 Task: In the Company colgate.com, Create email and send with subject: 'We're Thrilled to Welcome You ', and with mail content 'Greetings,_x000D_
Introducing a visionary approach that will reshape the landscape of your industry. Join us and be part of the future of success!_x000D_
Kind Regards', attach the document: Project_plan.docx and insert image: visitingcard.jpg. Below Kind Regards, write Behance and insert the URL: www.behance.net. Mark checkbox to create task to follow up : In 3 business days .  Enter or choose an email address of recipient's from company's contact and send.. Logged in from softage.1@softage.net
Action: Mouse moved to (85, 59)
Screenshot: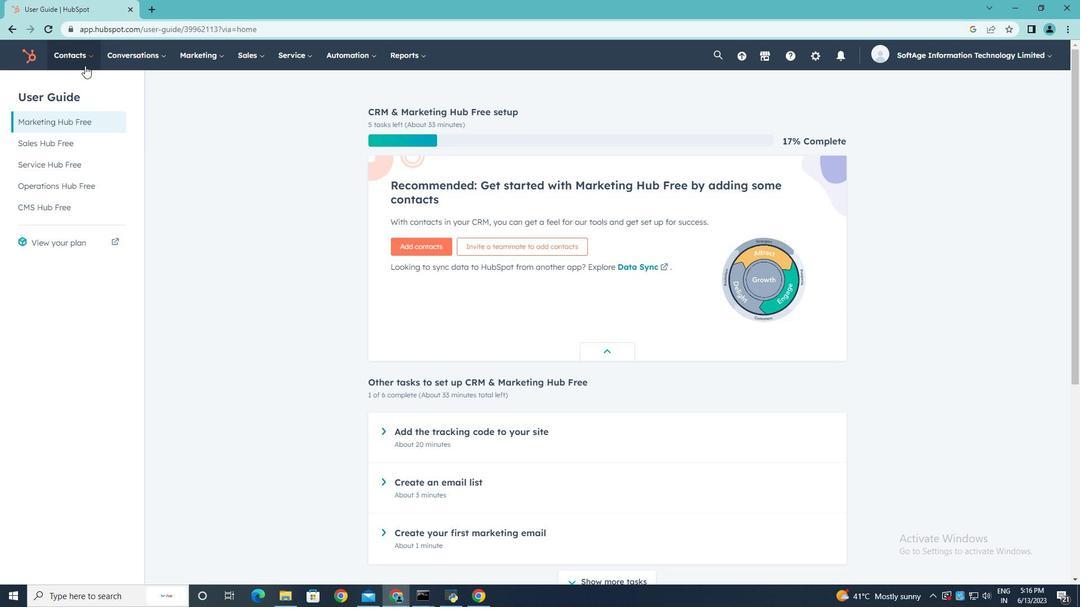 
Action: Mouse pressed left at (85, 59)
Screenshot: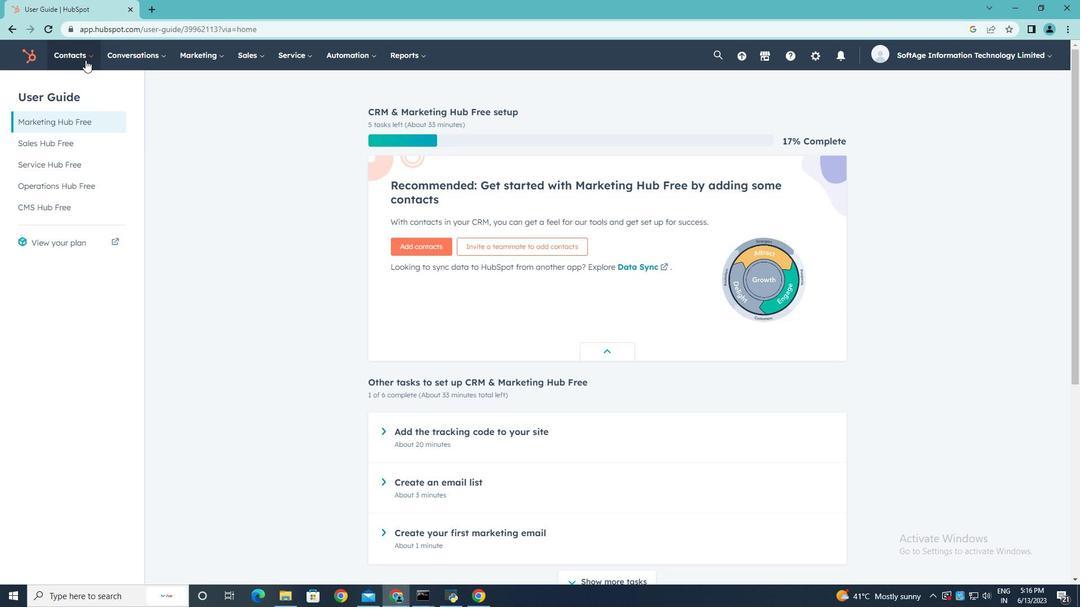 
Action: Mouse moved to (79, 113)
Screenshot: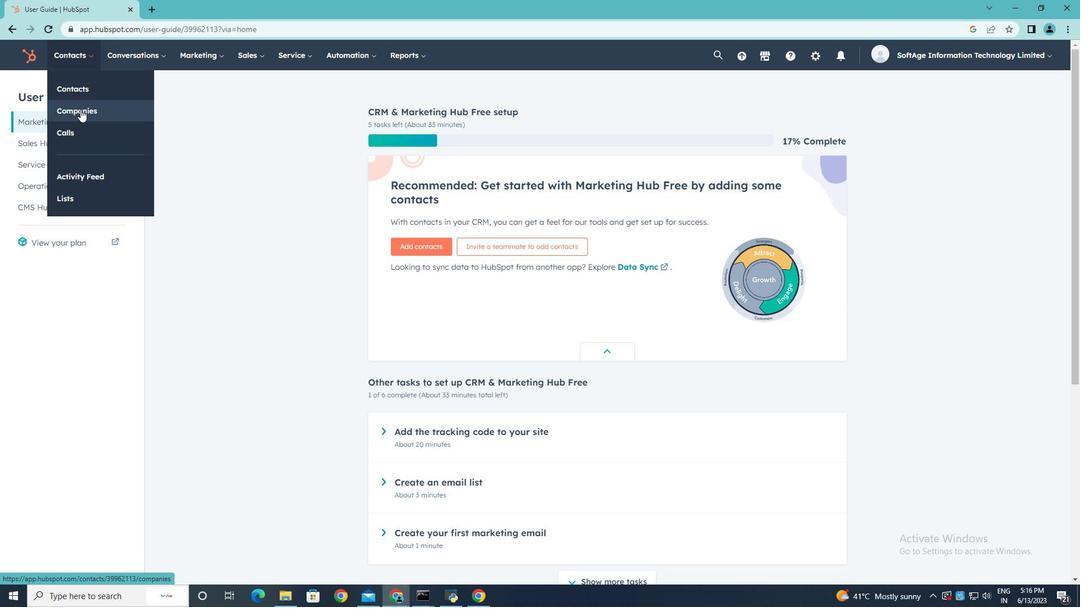 
Action: Mouse pressed left at (79, 113)
Screenshot: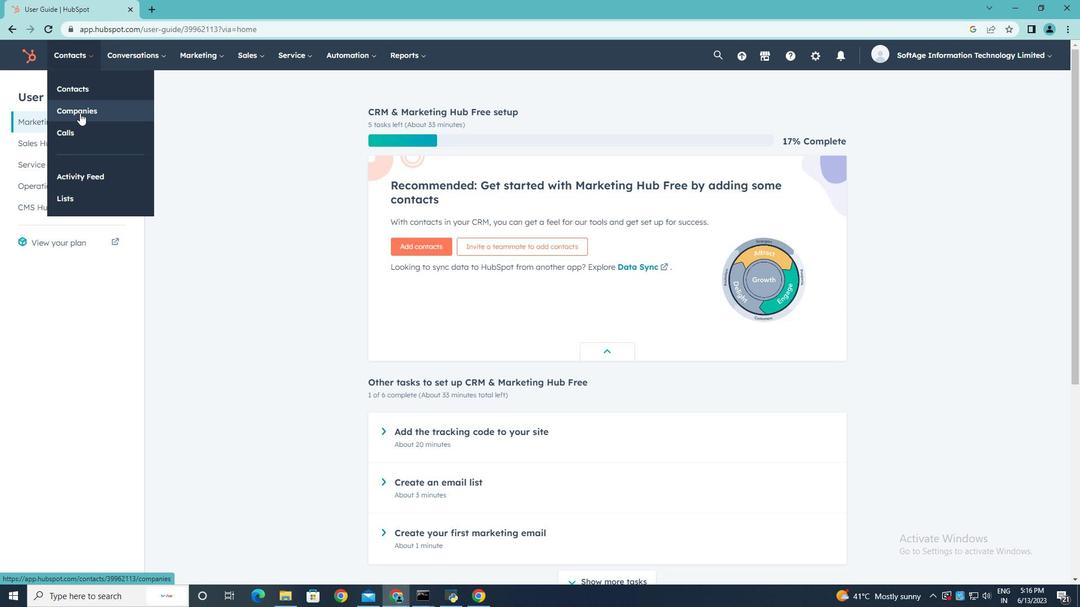 
Action: Mouse moved to (102, 182)
Screenshot: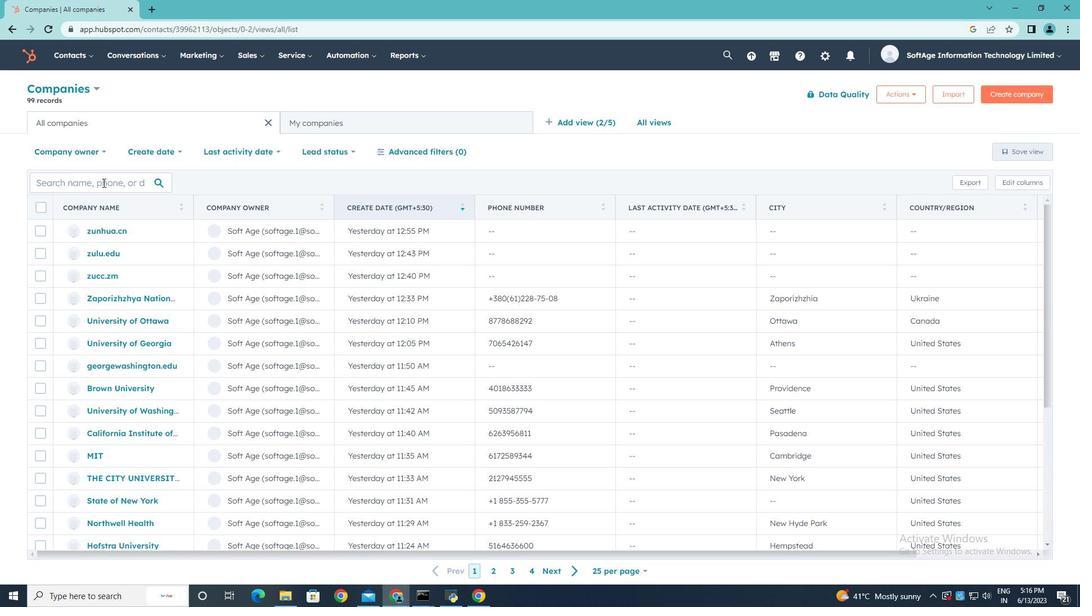 
Action: Mouse pressed left at (102, 182)
Screenshot: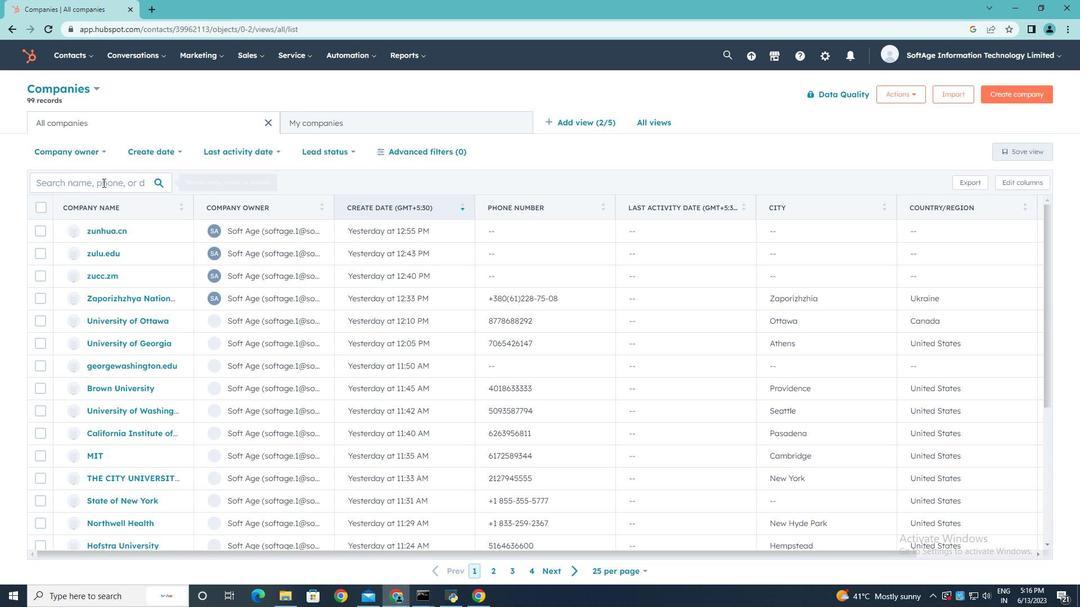 
Action: Key pressed colgate.com
Screenshot: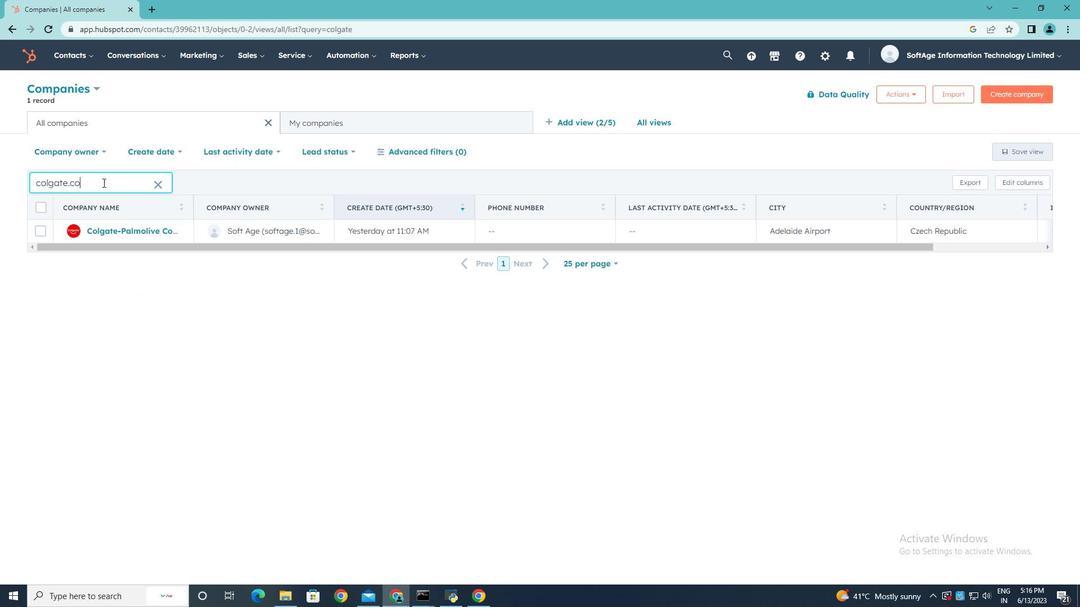 
Action: Mouse moved to (107, 230)
Screenshot: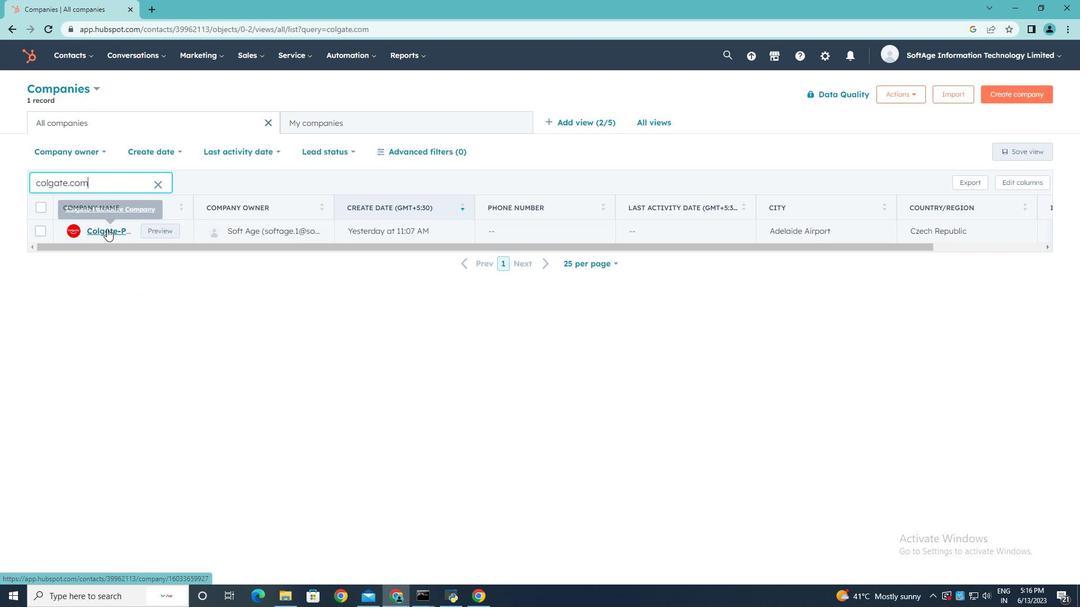 
Action: Mouse pressed left at (107, 230)
Screenshot: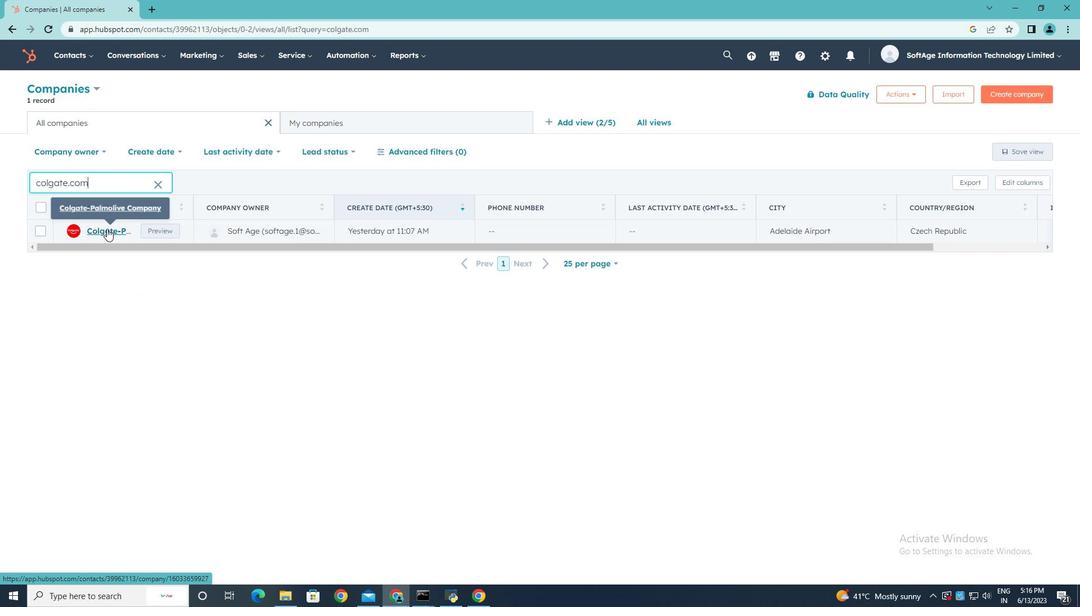 
Action: Mouse moved to (77, 187)
Screenshot: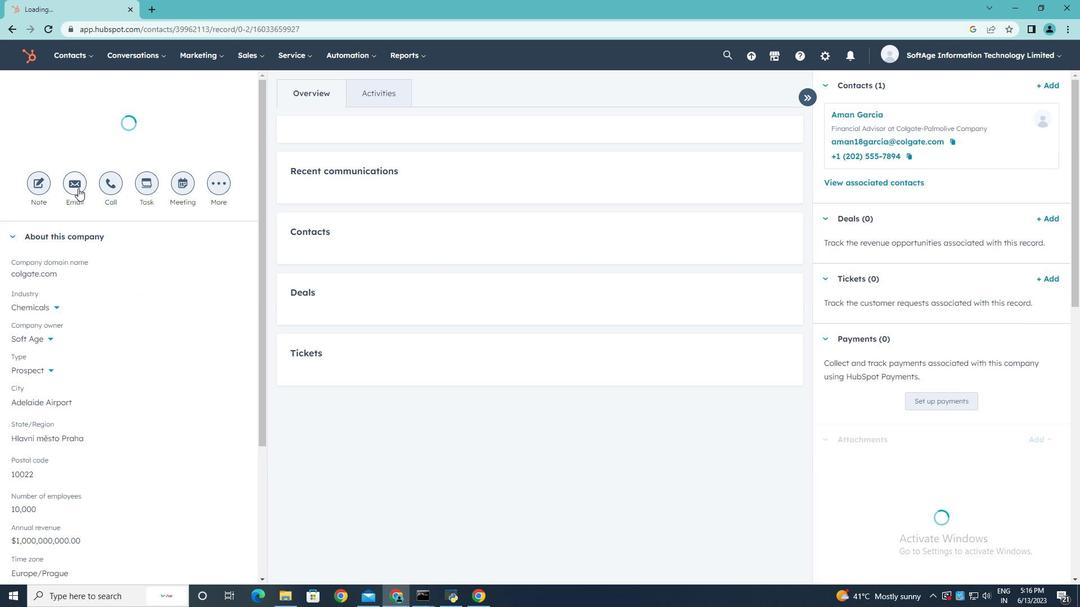 
Action: Mouse pressed left at (77, 187)
Screenshot: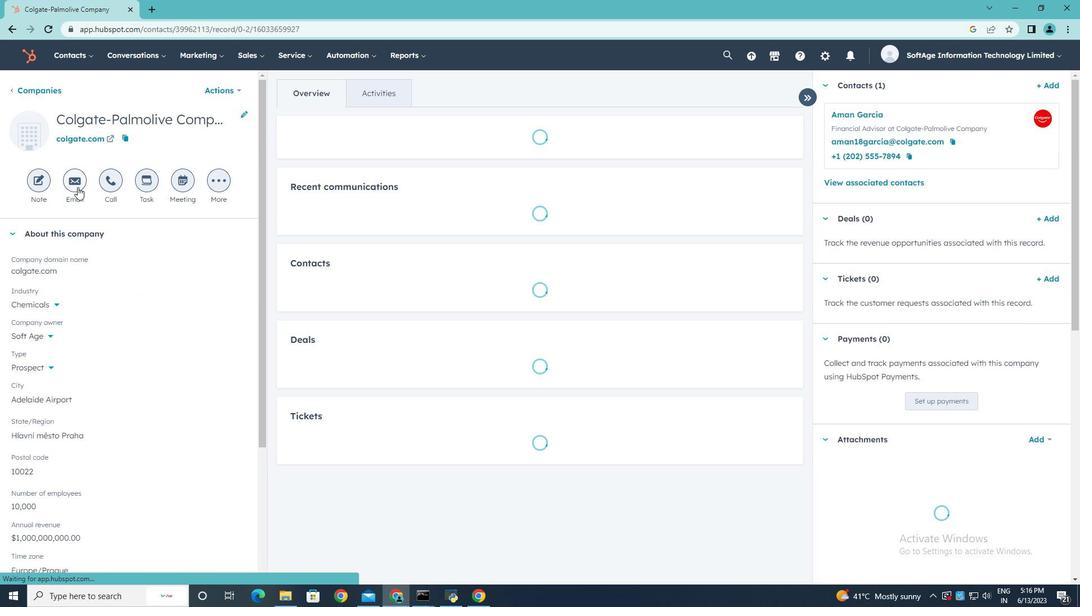 
Action: Key pressed <Key.shift>We're<Key.space>a<Key.backspace><Key.shift>Thrilled<Key.space>to<Key.space><Key.shift>Welcome<Key.space><Key.shift>You
Screenshot: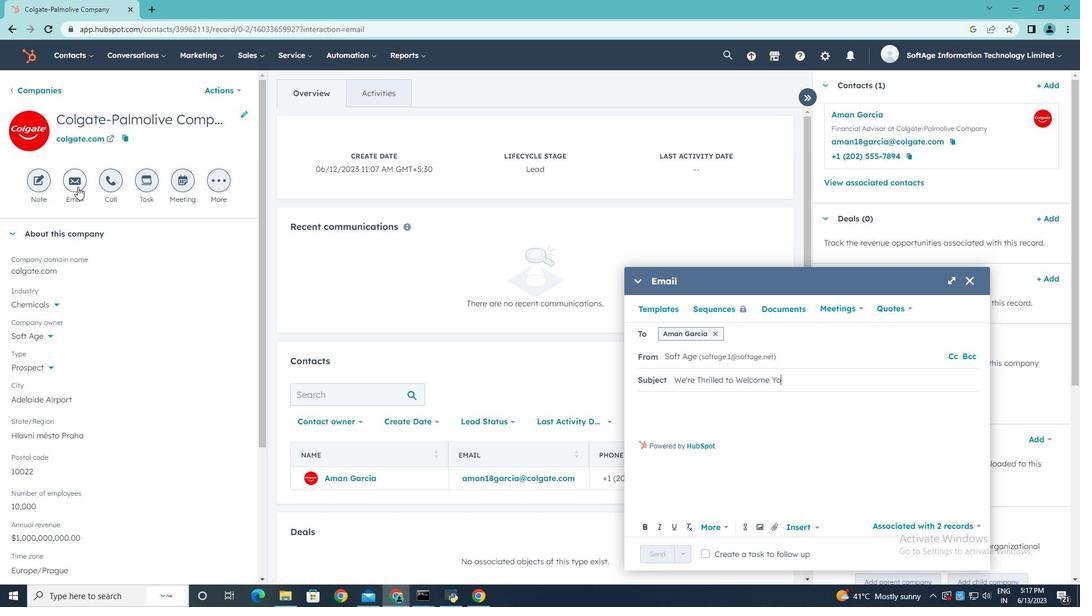 
Action: Mouse moved to (662, 400)
Screenshot: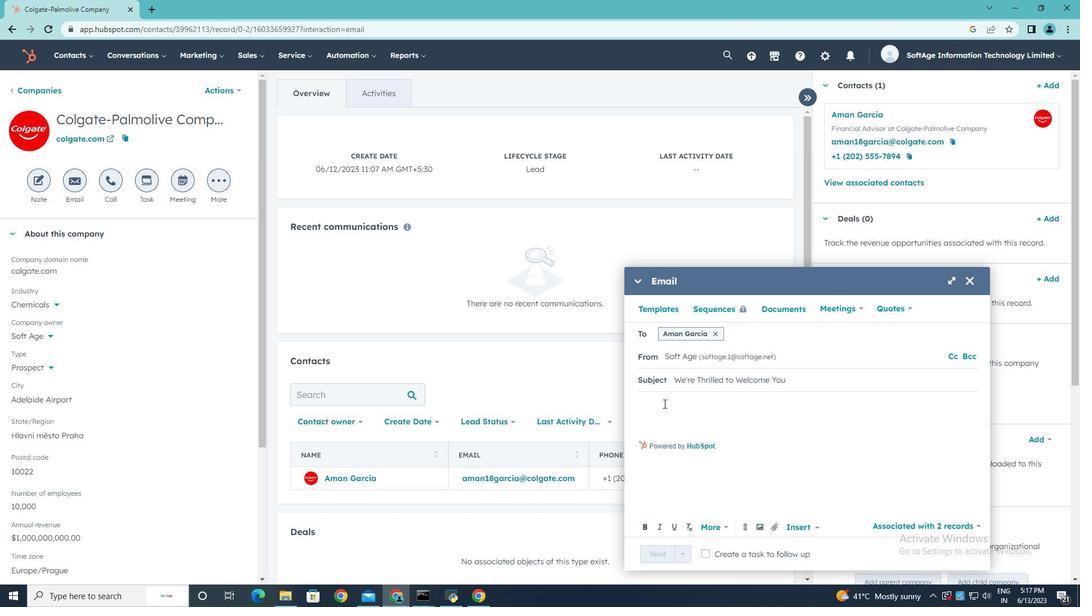 
Action: Mouse pressed left at (662, 400)
Screenshot: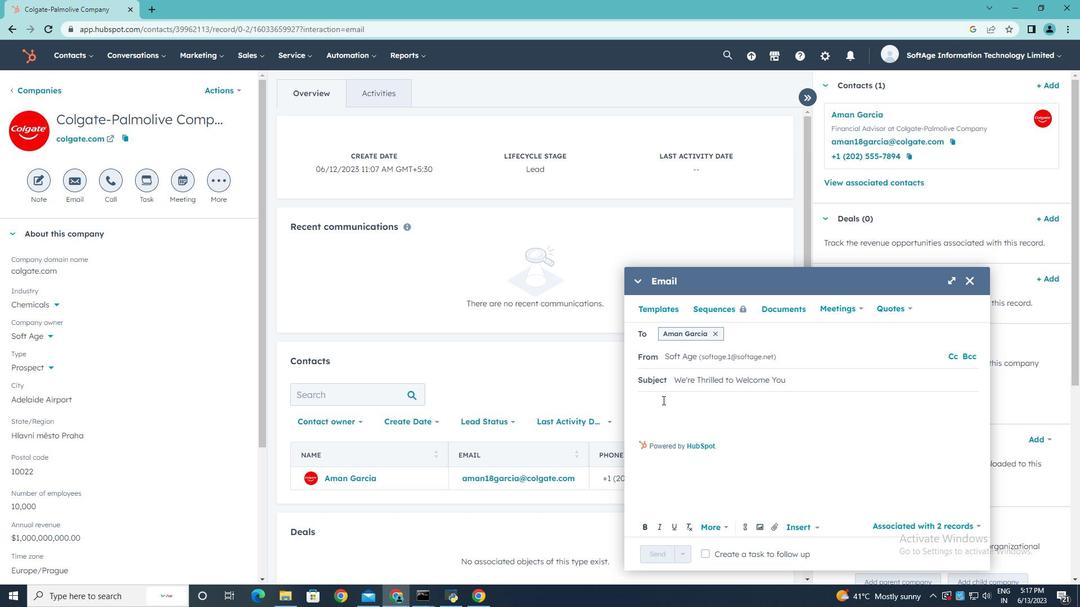 
Action: Key pressed <Key.shift>Greetings,
Screenshot: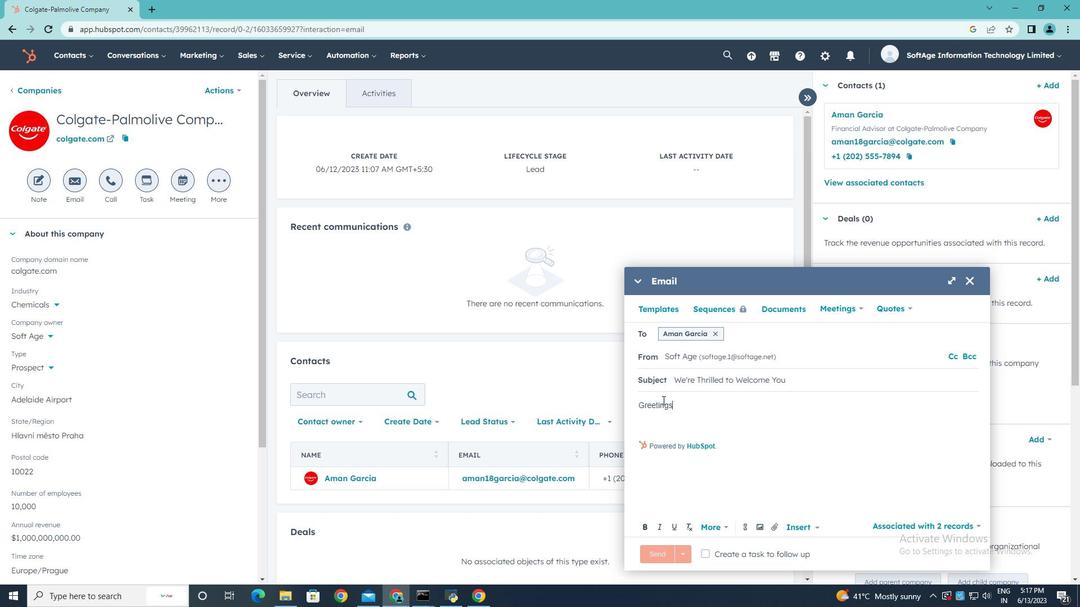 
Action: Mouse moved to (640, 417)
Screenshot: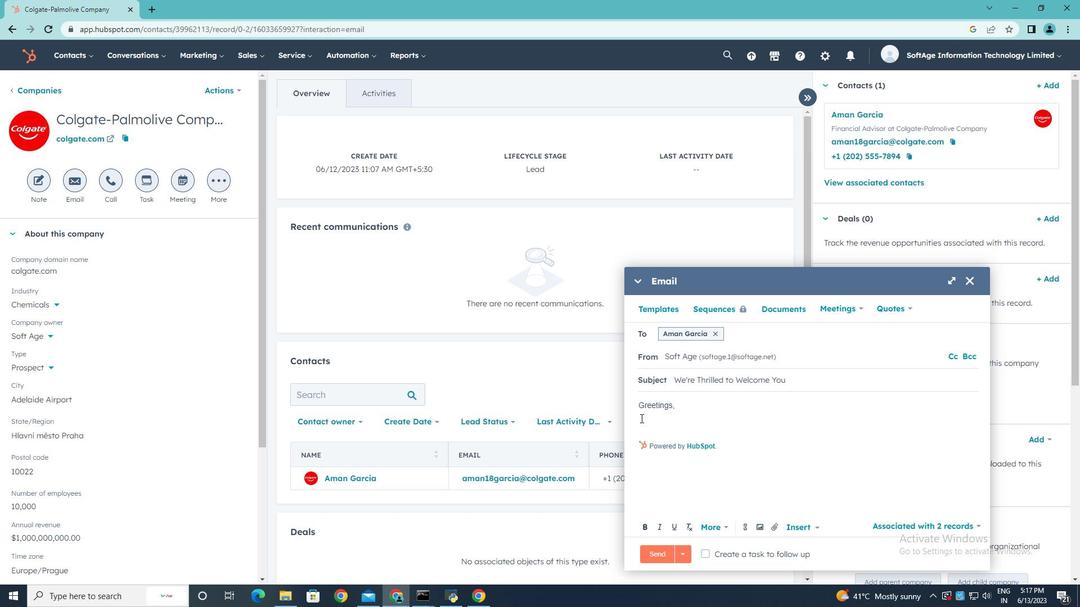 
Action: Mouse pressed left at (640, 417)
Screenshot: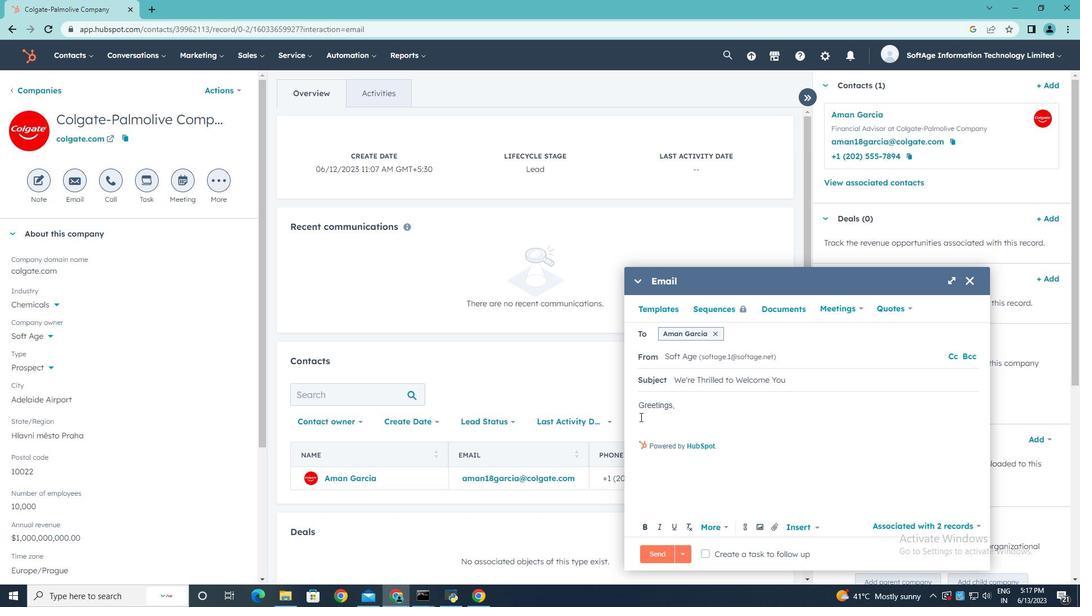 
Action: Mouse moved to (639, 356)
Screenshot: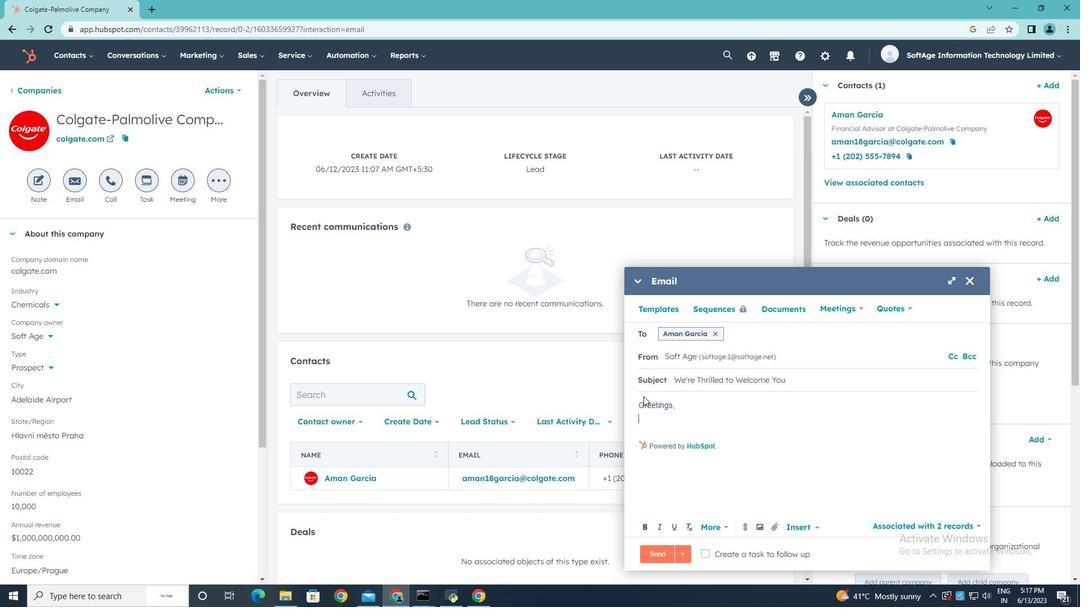 
Action: Key pressed <Key.shift>Introducing<Key.space>a<Key.space><Key.shift>visionary<Key.space>appo<Key.backspace>roach<Key.space>that<Key.space>will<Key.space>reshape<Key.space>the<Key.space>landscape<Key.space>of<Key.space>your<Key.space>industry.<Key.space><Key.shift>Join<Key.space>us<Key.space>and<Key.space>ams<Key.backspace><Key.backspace><Key.backspace>be<Key.space>part<Key.space>of<Key.space>thge<Key.backspace><Key.backspace>e<Key.space>future<Key.space>of<Key.space>success<Key.shift>!
Screenshot: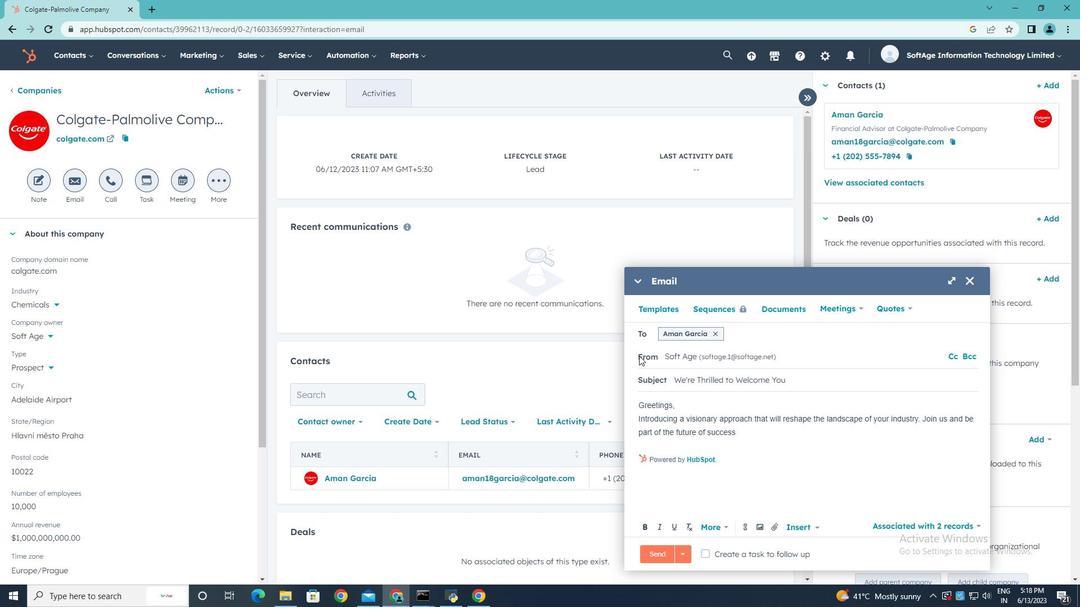 
Action: Mouse moved to (656, 443)
Screenshot: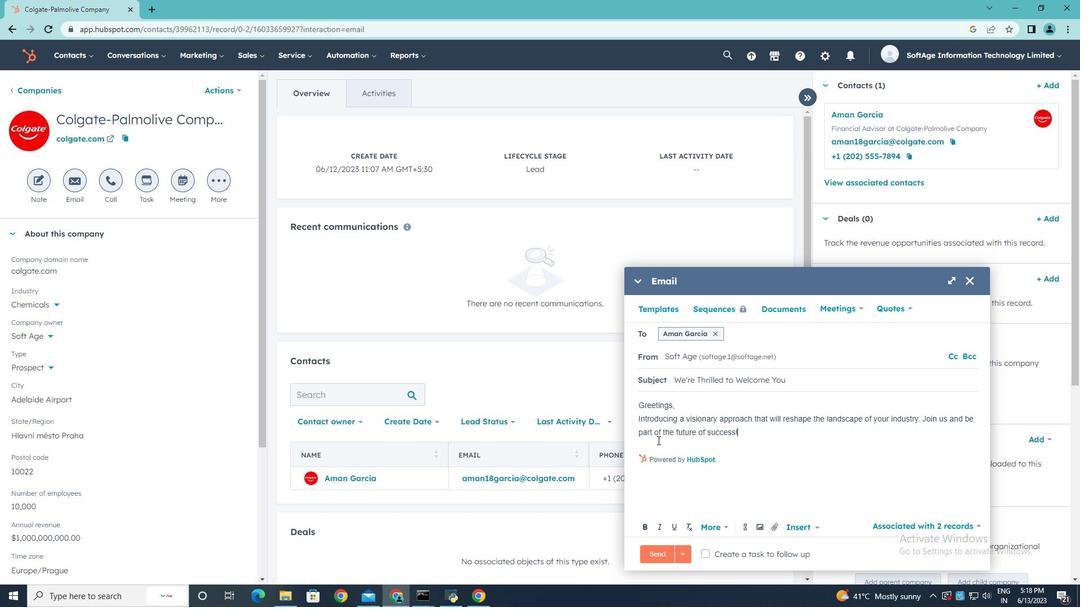 
Action: Mouse pressed left at (656, 443)
Screenshot: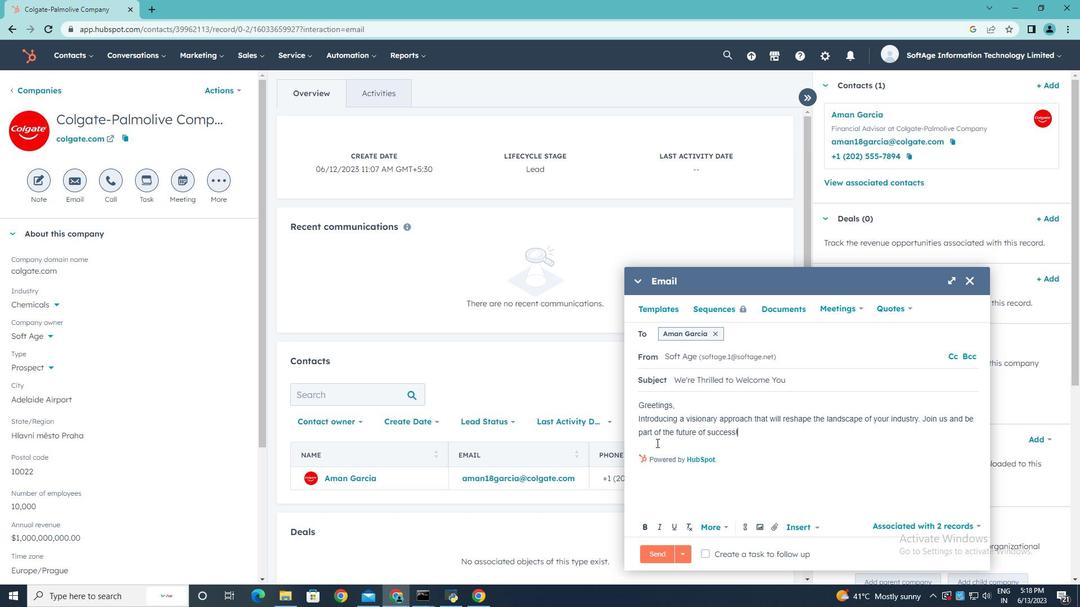 
Action: Key pressed <Key.enter><Key.shift>Kind<Key.space><Key.shift>Regards,
Screenshot: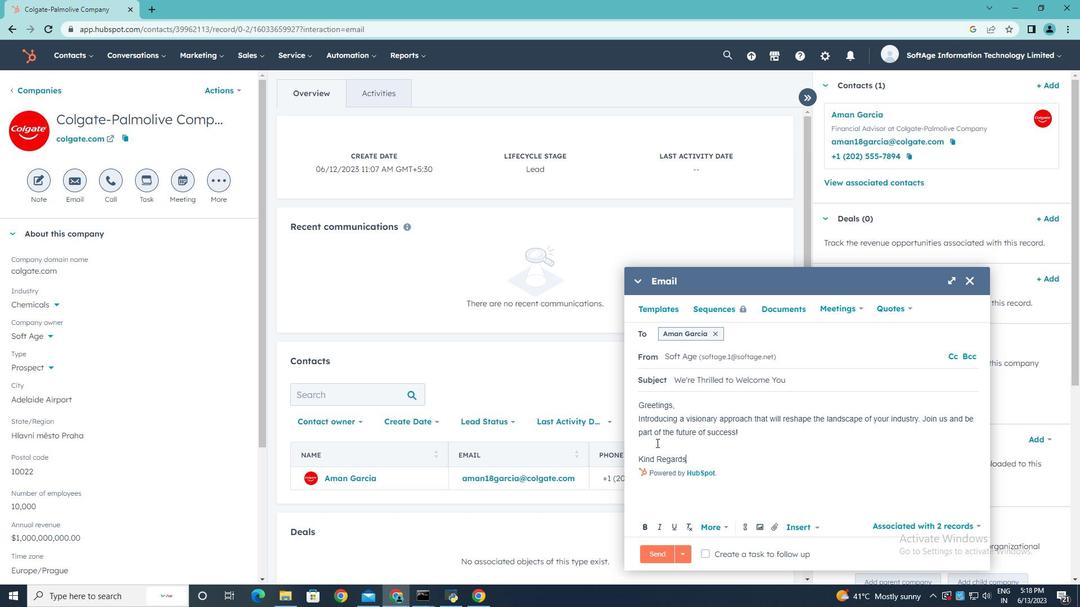 
Action: Mouse moved to (775, 526)
Screenshot: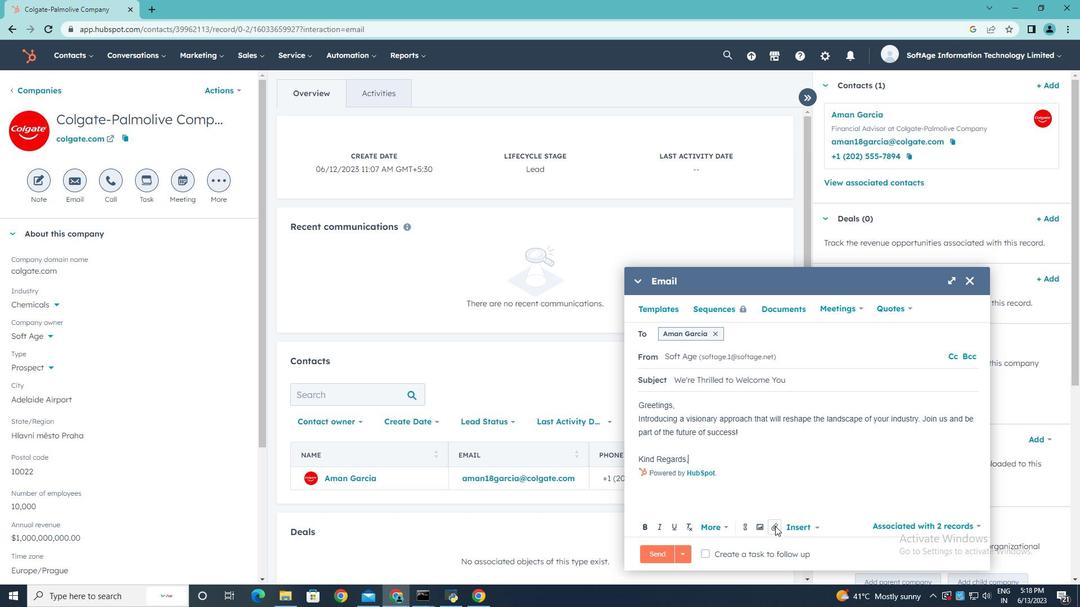 
Action: Mouse pressed left at (775, 526)
Screenshot: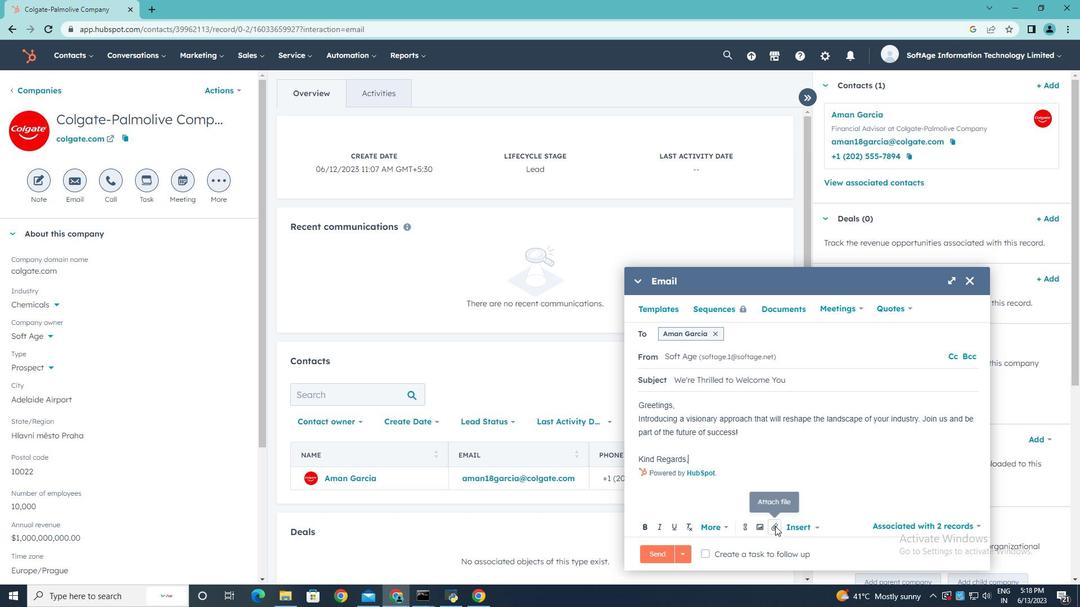 
Action: Mouse moved to (798, 496)
Screenshot: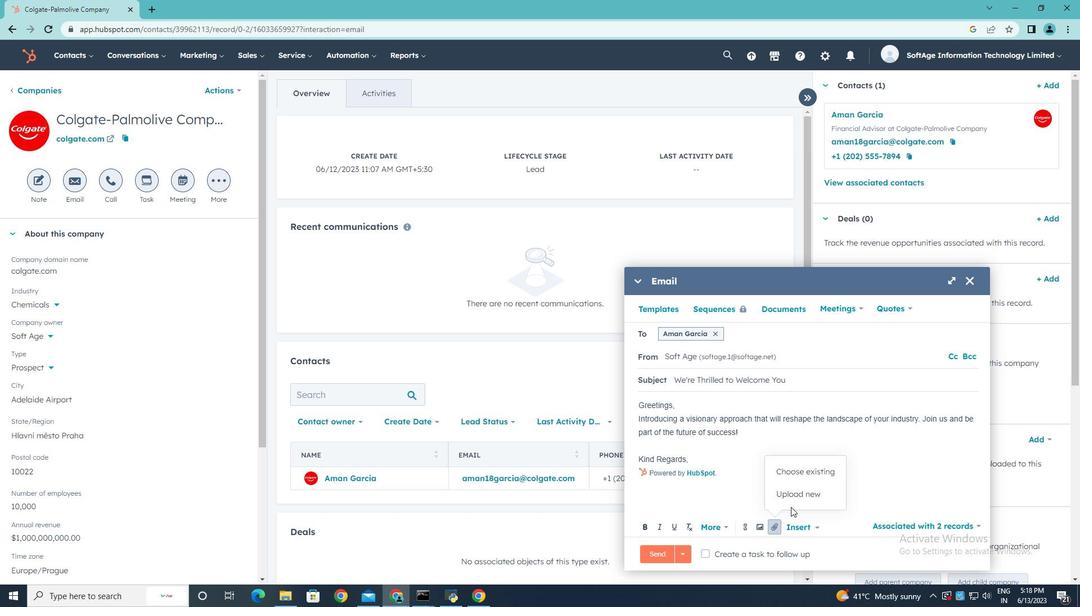 
Action: Mouse pressed left at (798, 496)
Screenshot: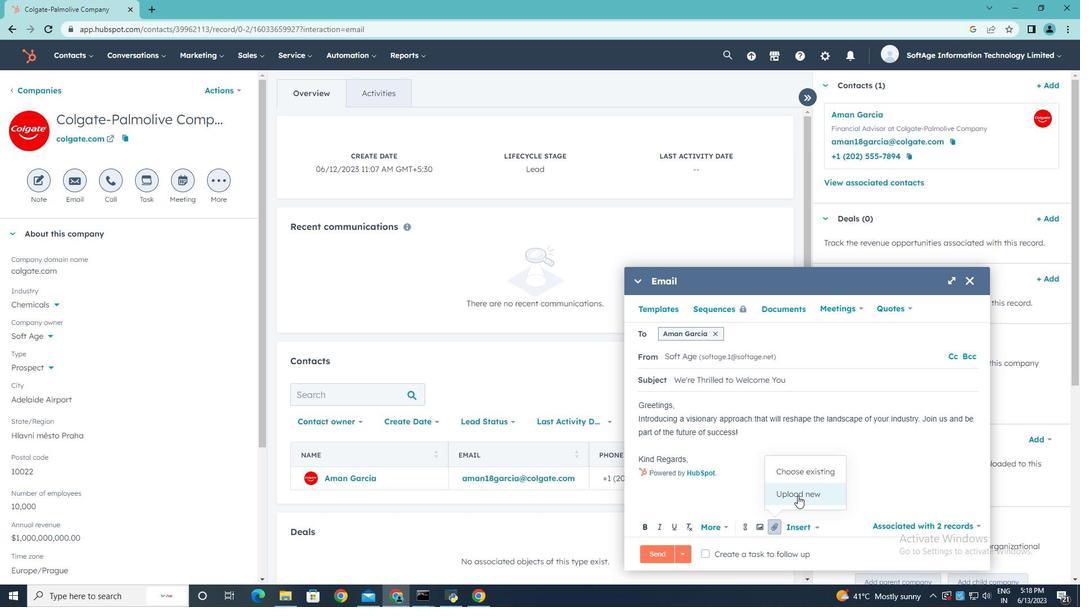
Action: Mouse moved to (192, 102)
Screenshot: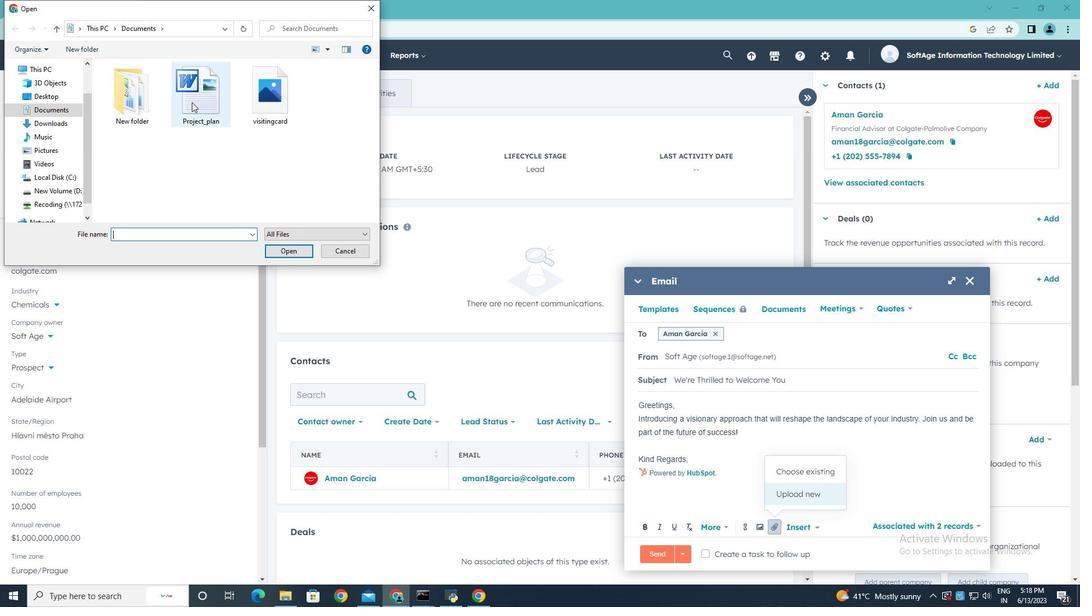 
Action: Mouse pressed left at (192, 102)
Screenshot: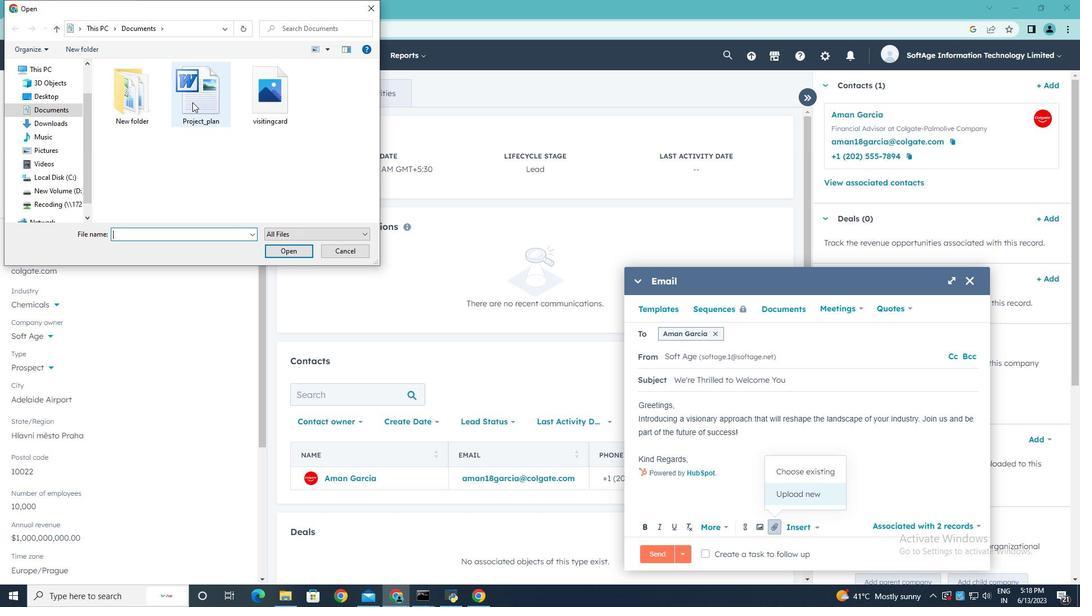 
Action: Mouse moved to (287, 252)
Screenshot: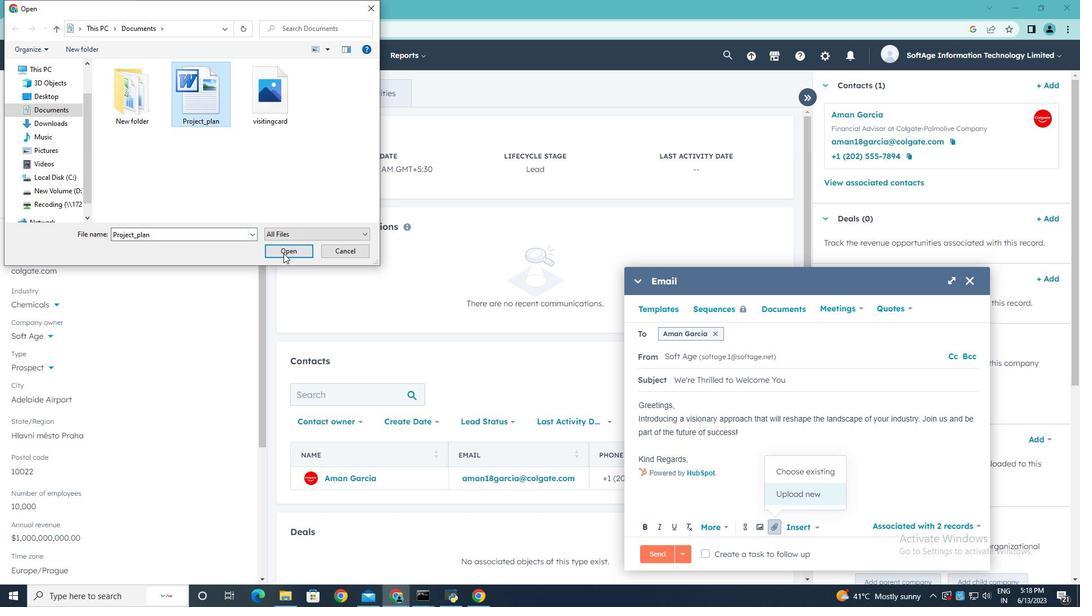 
Action: Mouse pressed left at (287, 252)
Screenshot: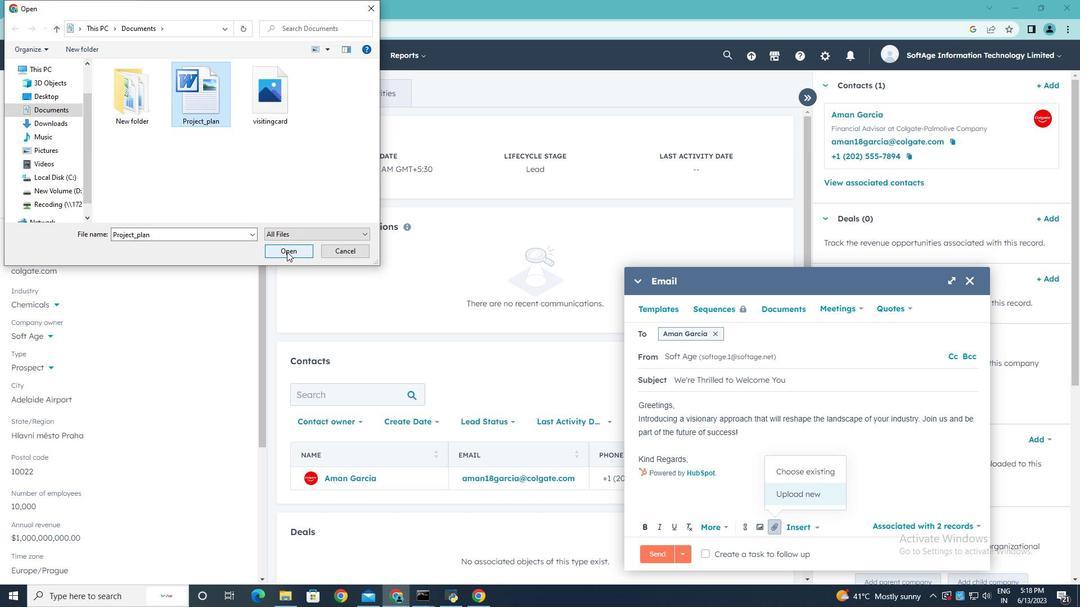 
Action: Mouse moved to (773, 495)
Screenshot: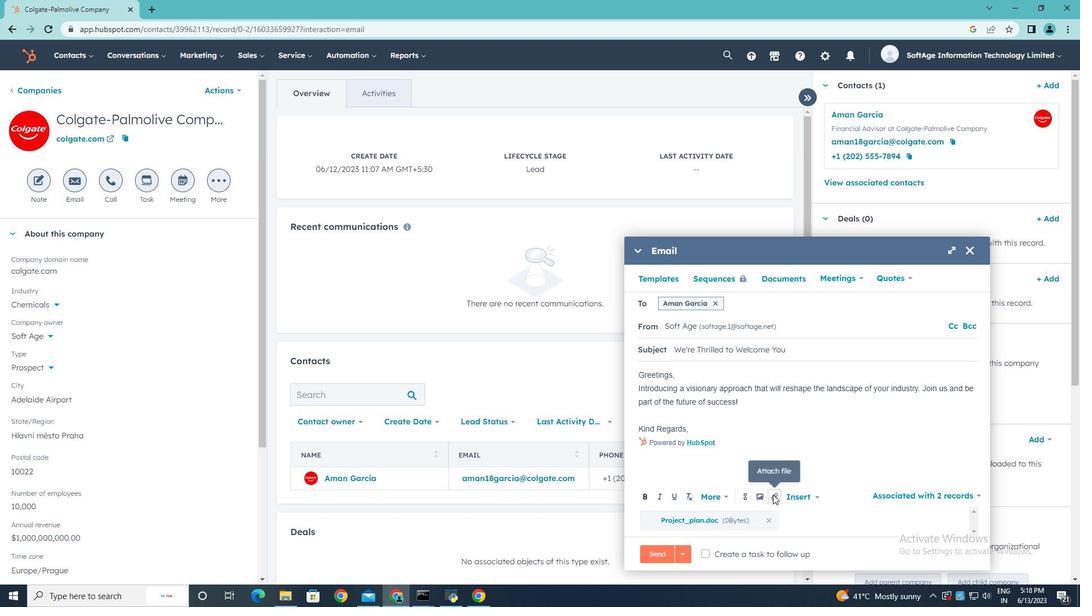 
Action: Mouse pressed left at (773, 495)
Screenshot: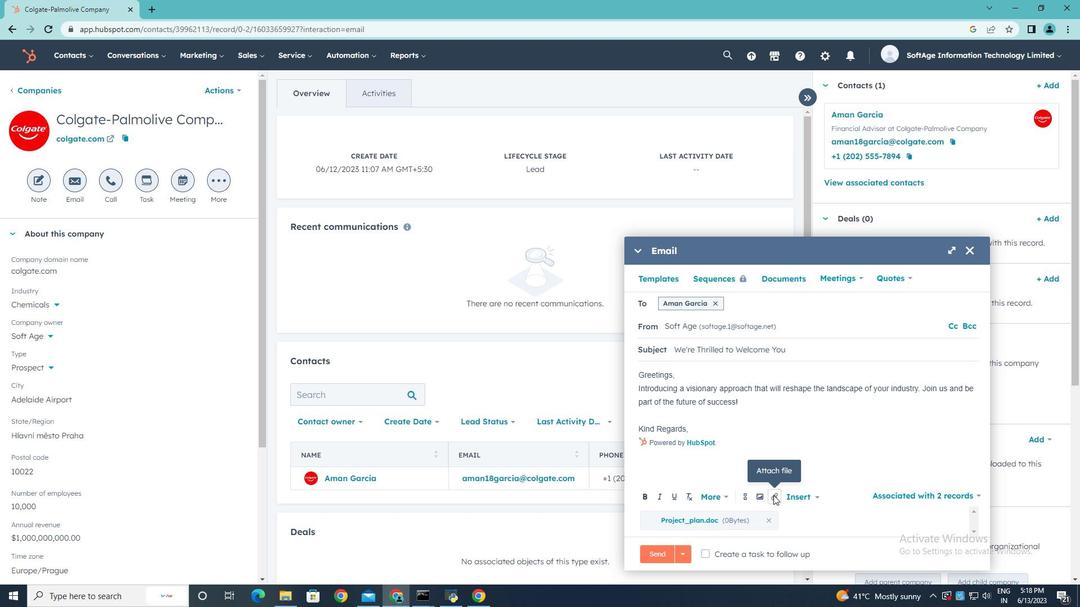 
Action: Mouse moved to (800, 461)
Screenshot: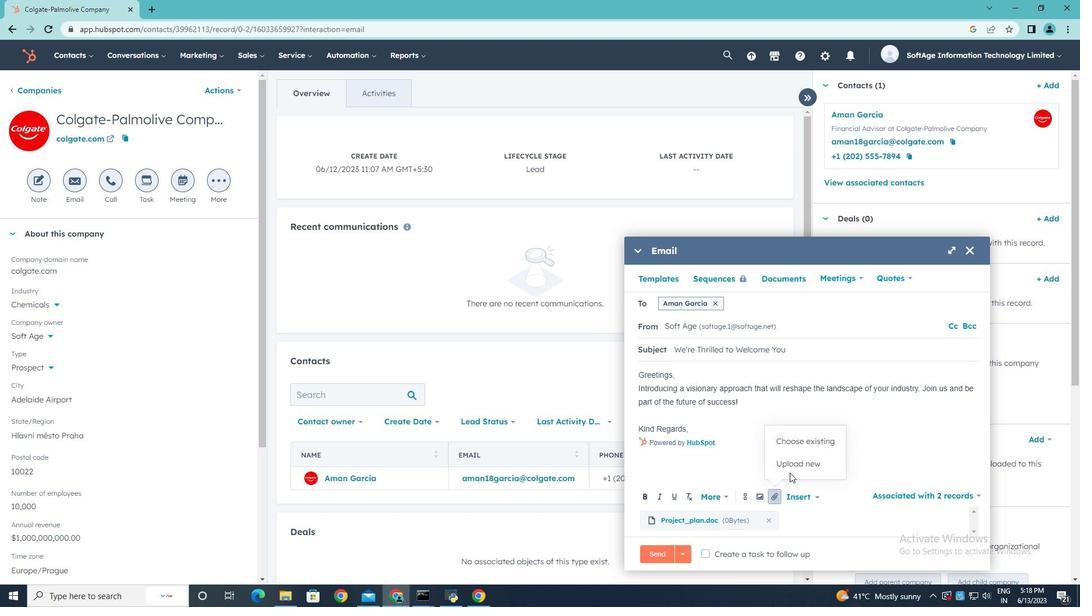 
Action: Mouse pressed left at (800, 461)
Screenshot: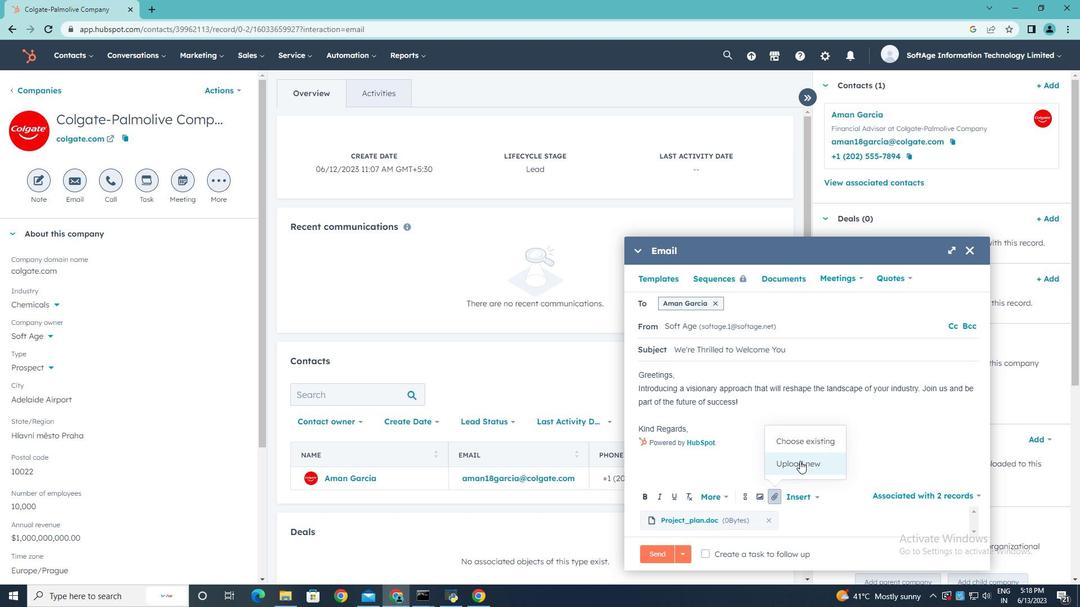 
Action: Mouse moved to (275, 111)
Screenshot: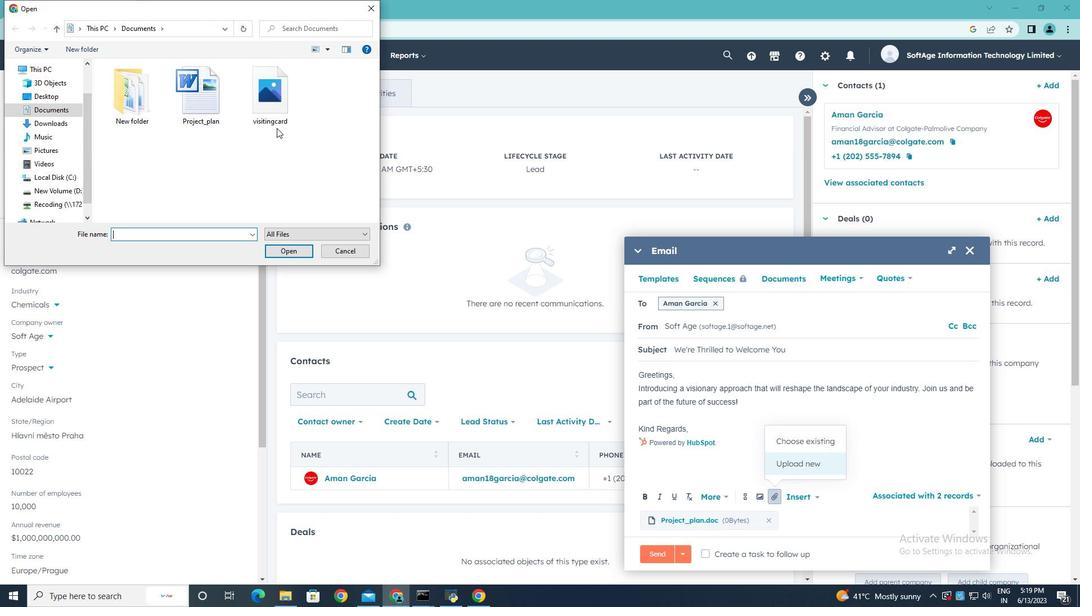 
Action: Mouse pressed left at (275, 111)
Screenshot: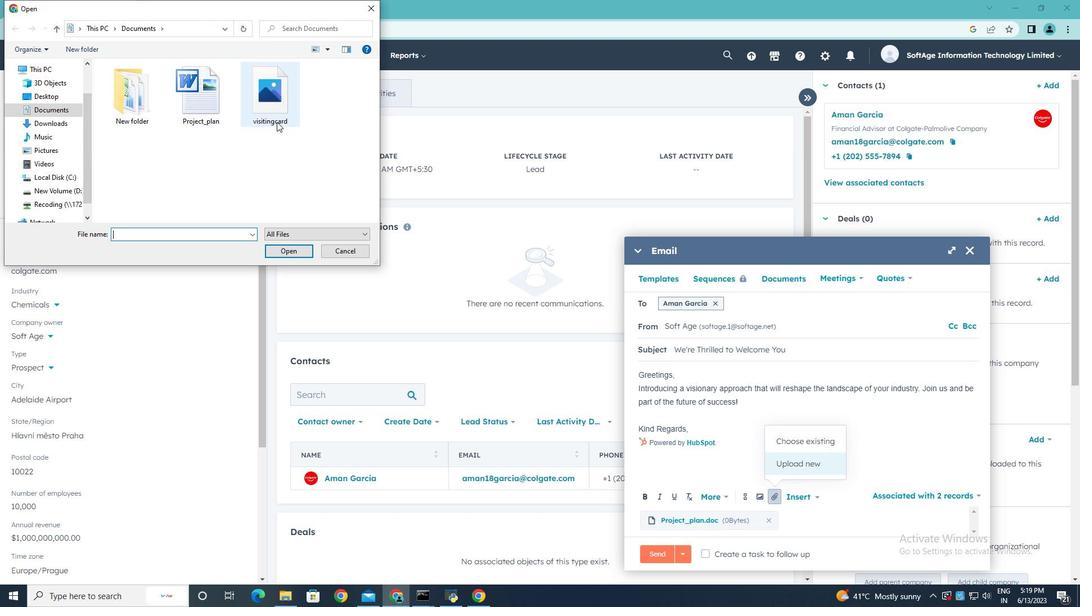 
Action: Mouse moved to (290, 251)
Screenshot: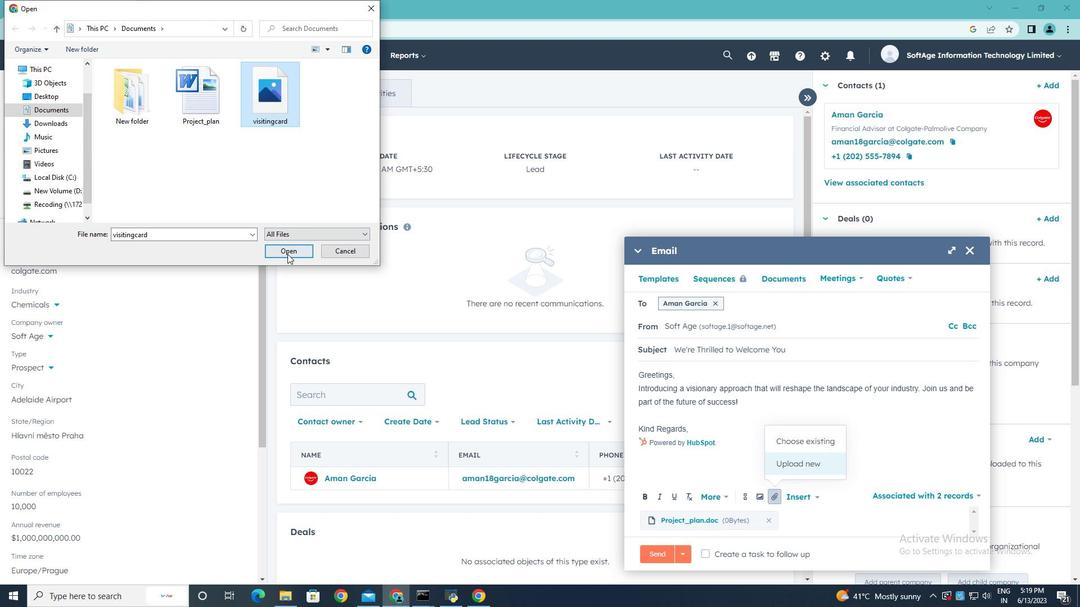 
Action: Mouse pressed left at (290, 251)
Screenshot: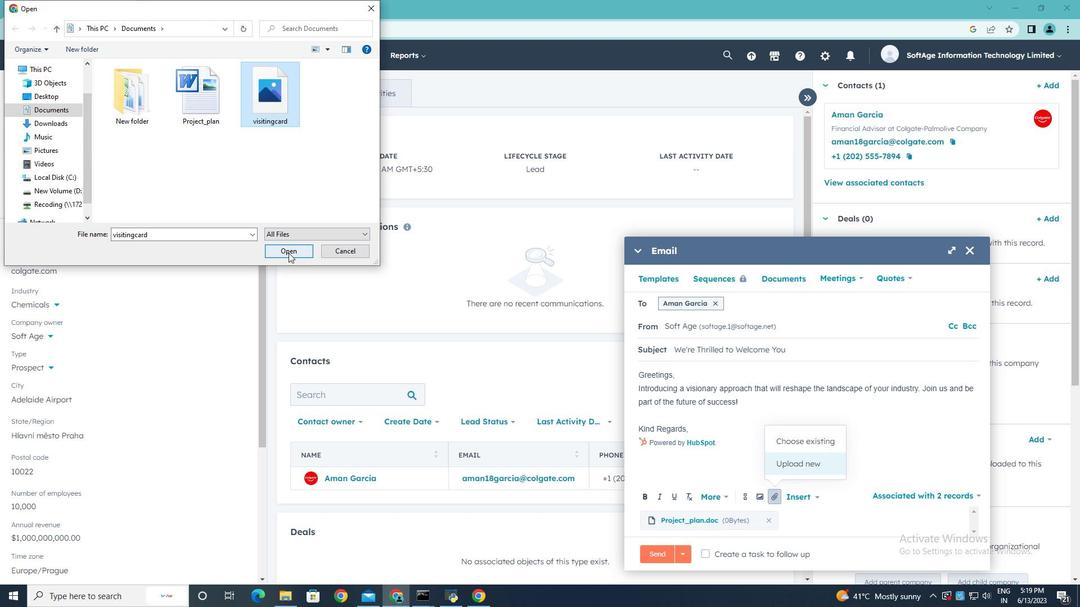 
Action: Mouse moved to (692, 424)
Screenshot: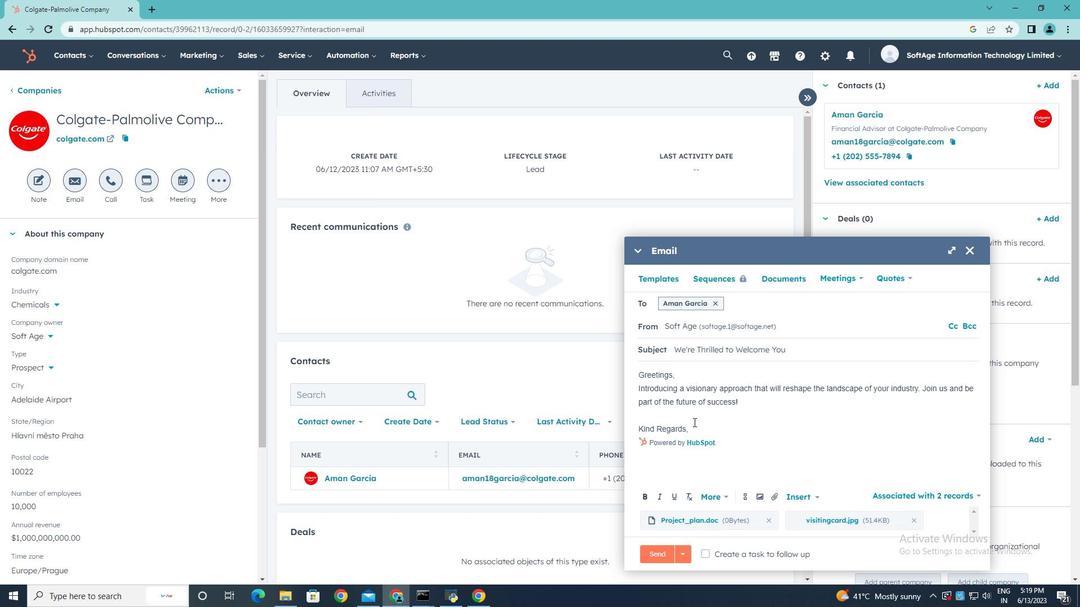 
Action: Mouse pressed left at (692, 424)
Screenshot: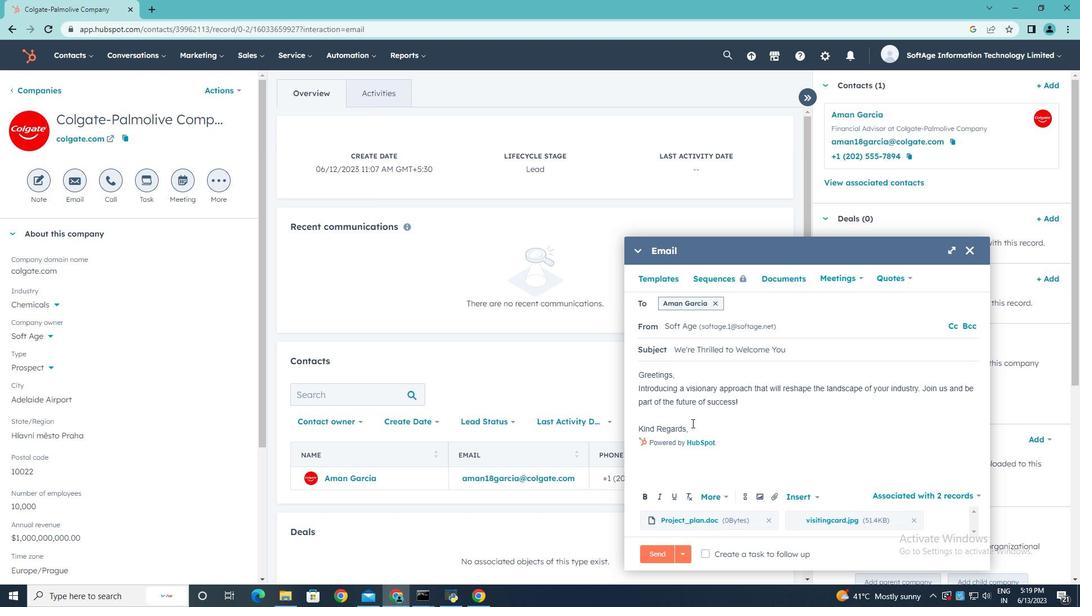 
Action: Mouse moved to (693, 424)
Screenshot: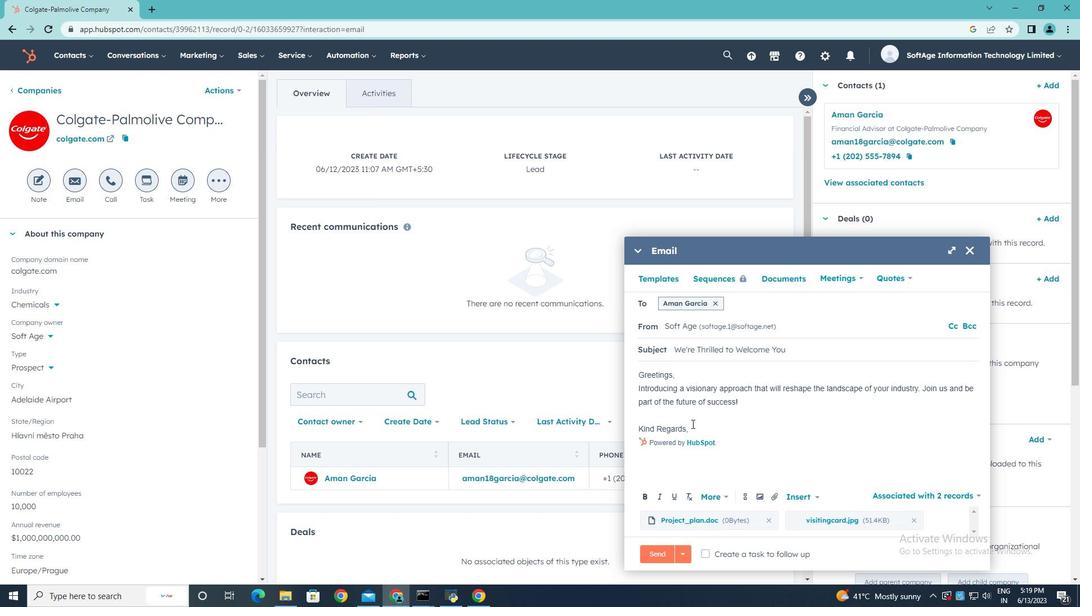 
Action: Key pressed <Key.enter>
Screenshot: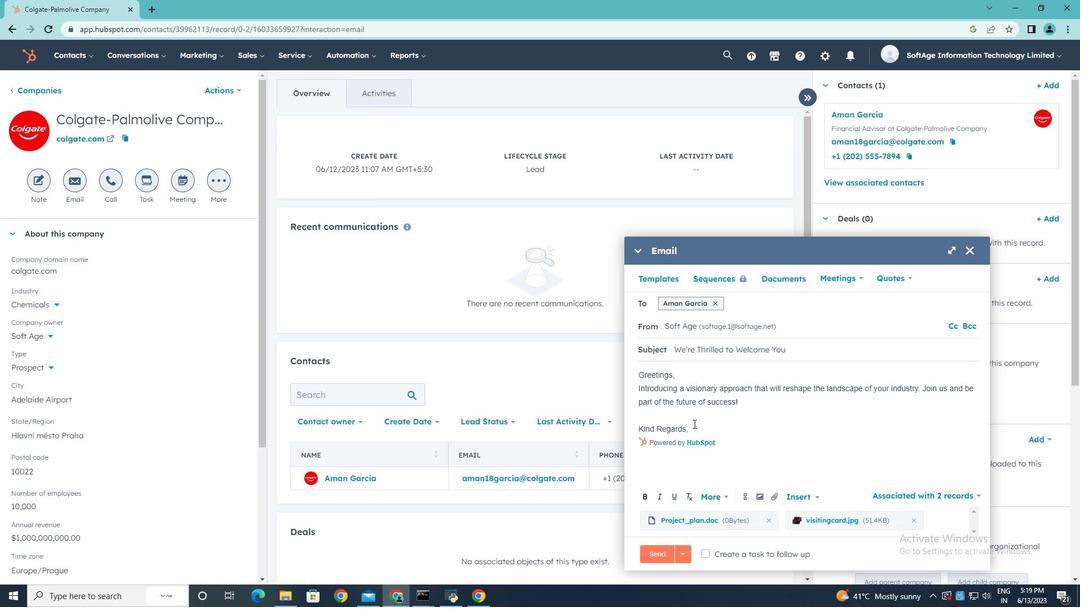 
Action: Mouse moved to (746, 496)
Screenshot: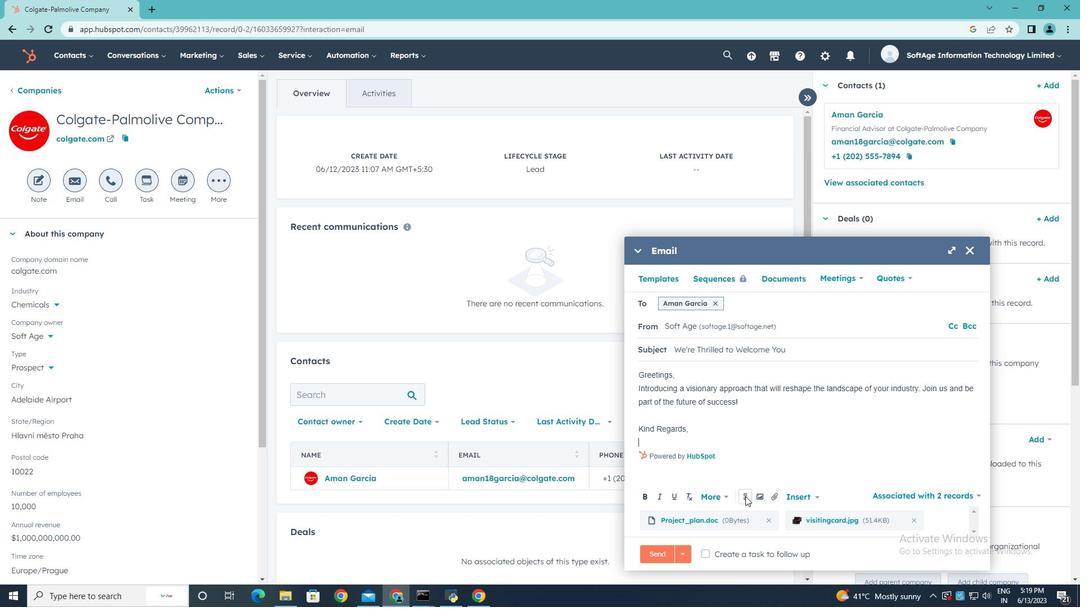 
Action: Mouse pressed left at (746, 496)
Screenshot: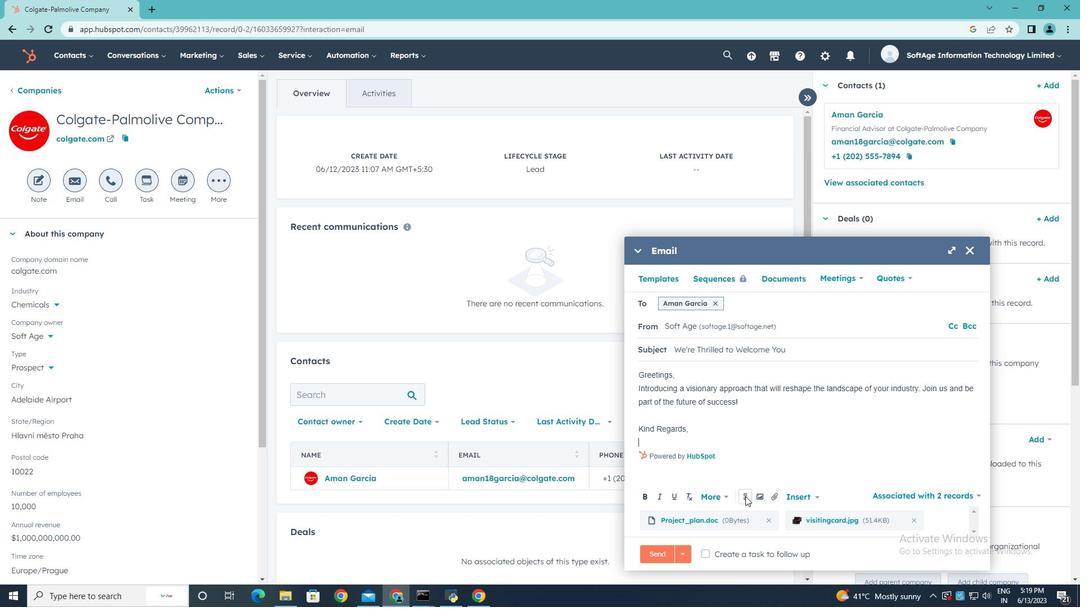 
Action: Mouse moved to (774, 373)
Screenshot: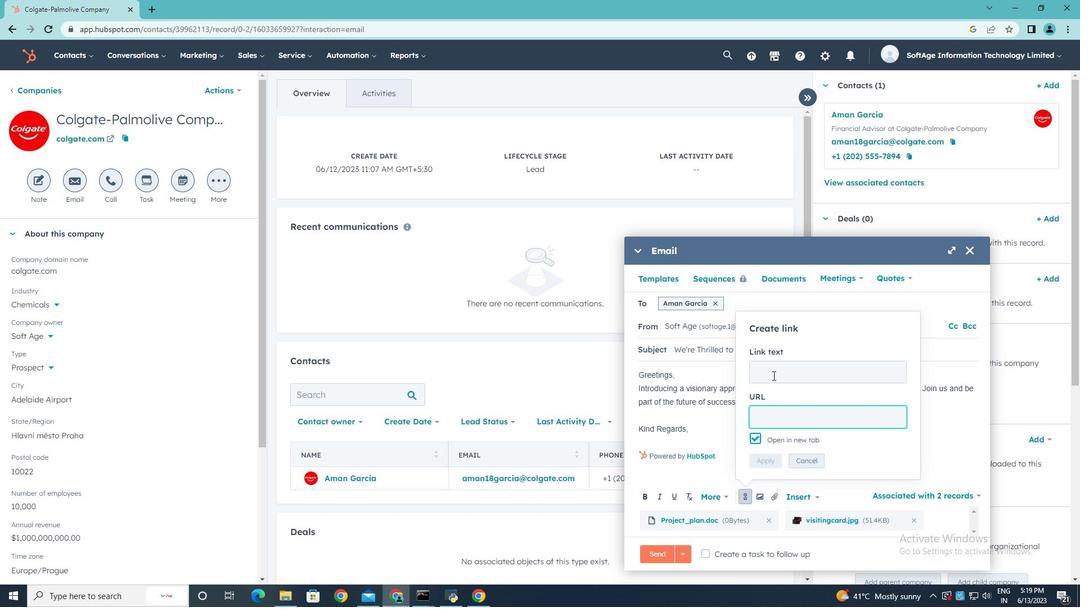 
Action: Mouse pressed left at (774, 373)
Screenshot: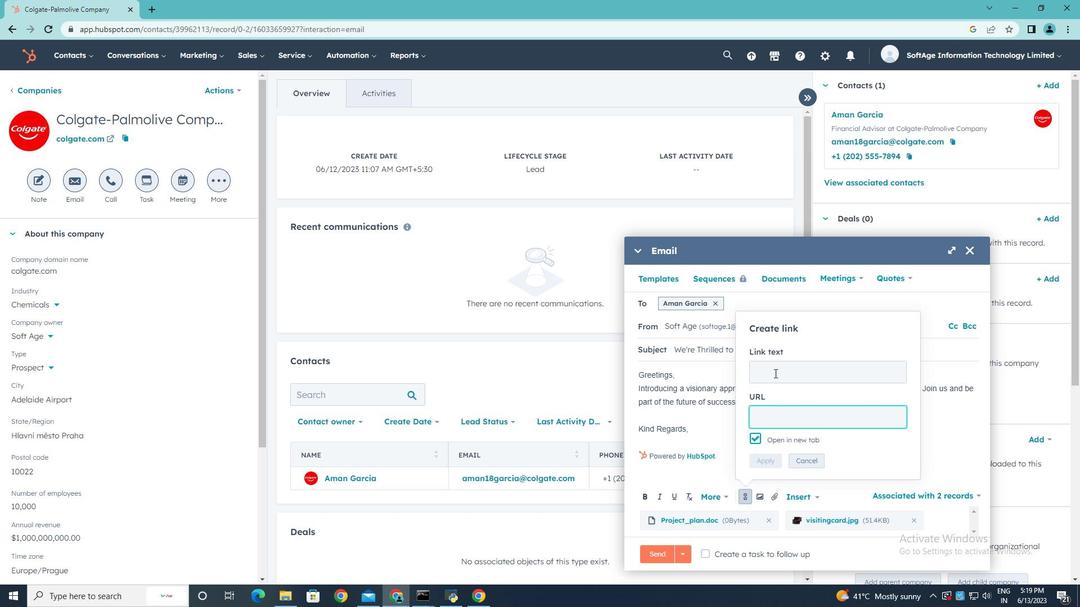 
Action: Key pressed <Key.shift>Behance
Screenshot: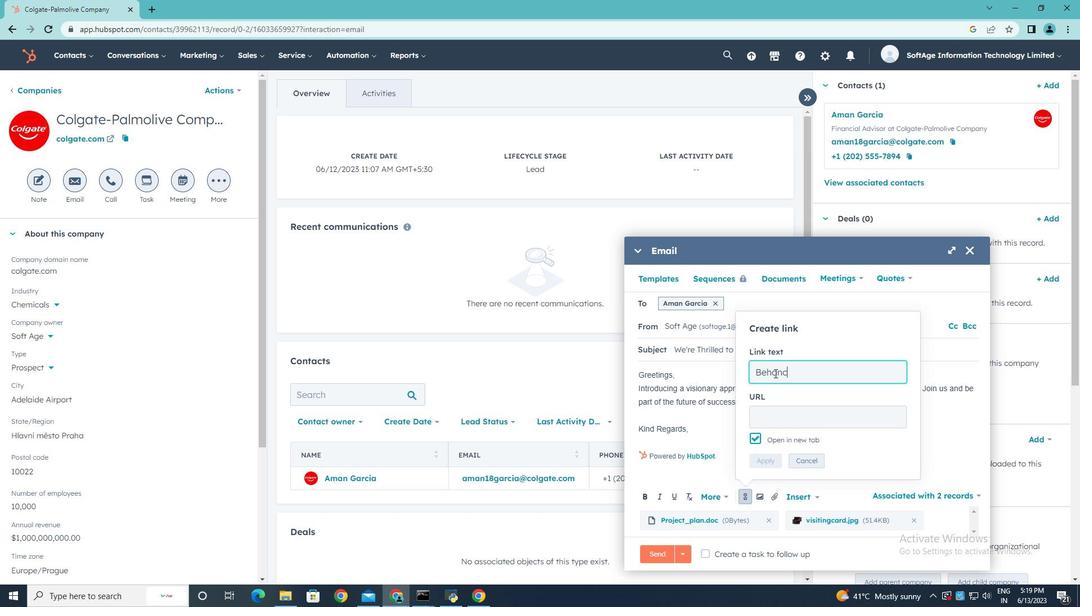 
Action: Mouse moved to (773, 421)
Screenshot: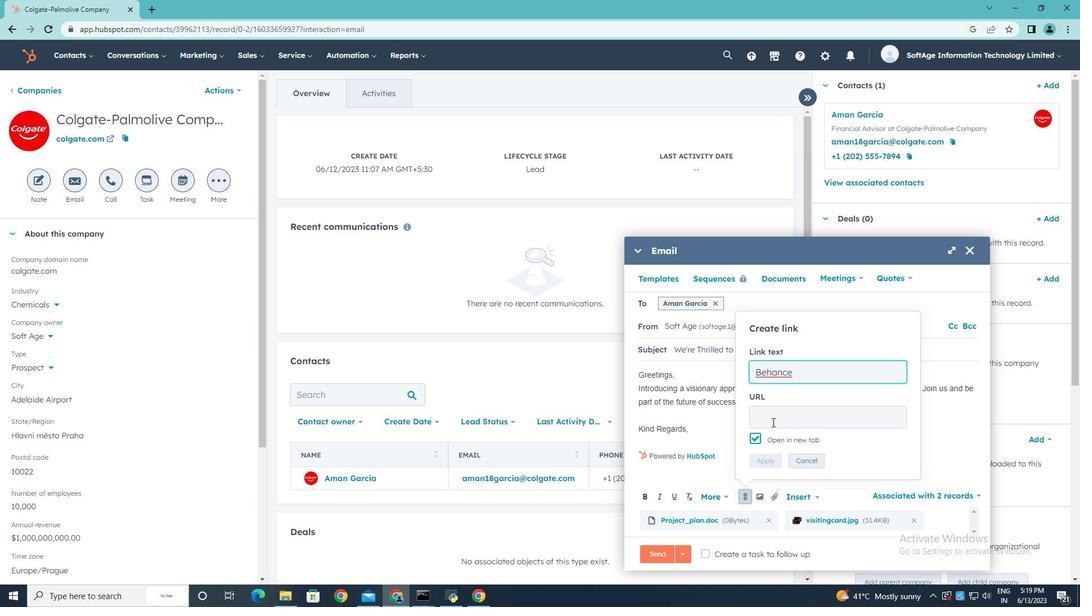 
Action: Mouse pressed left at (773, 421)
Screenshot: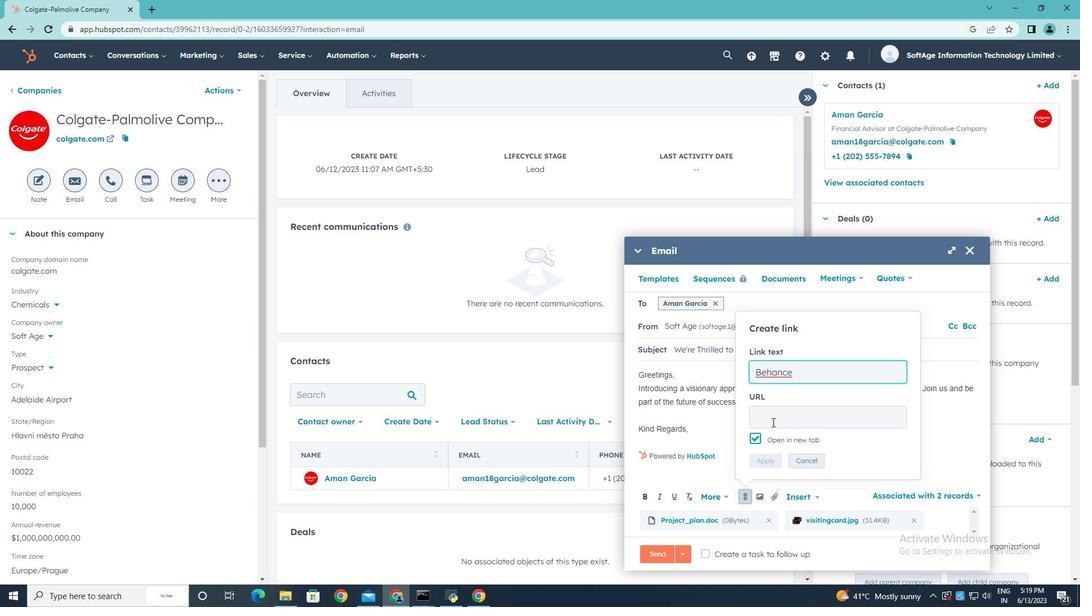 
Action: Key pressed q<Key.backspace>www.behance.net
Screenshot: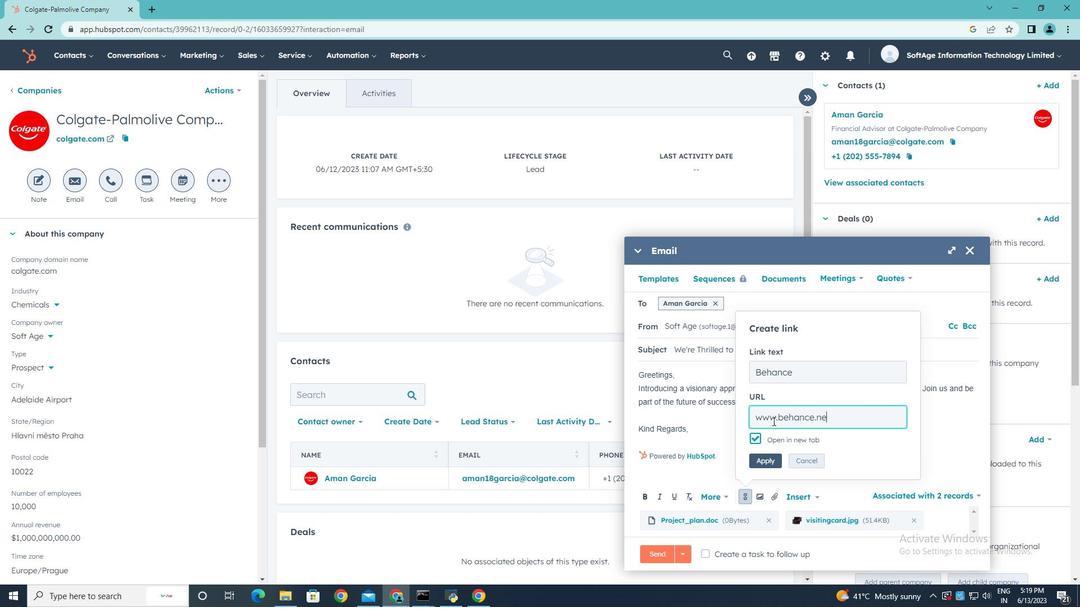 
Action: Mouse moved to (767, 459)
Screenshot: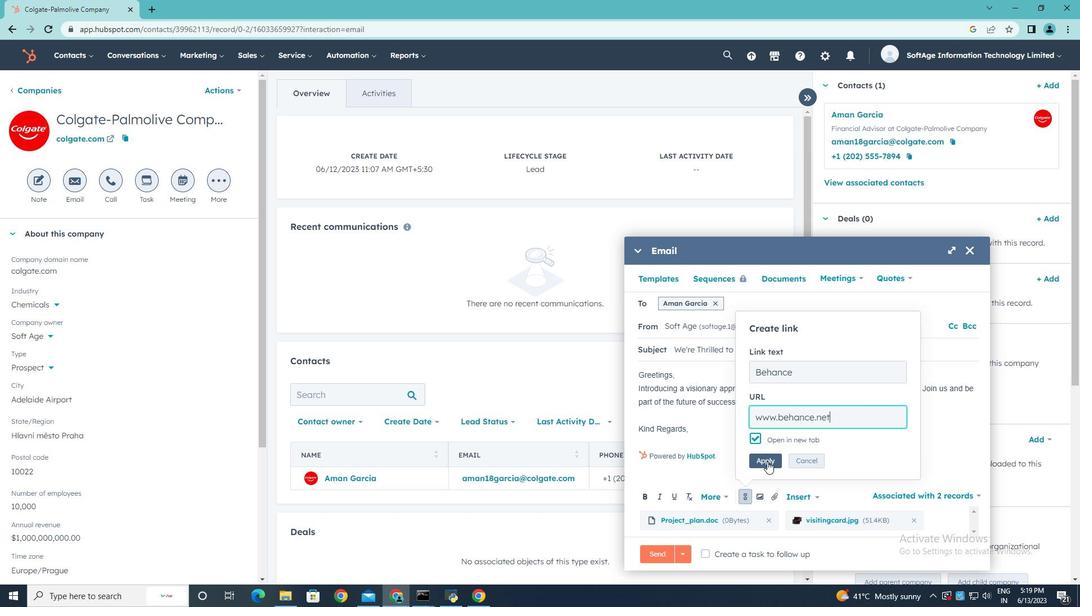 
Action: Mouse pressed left at (767, 459)
Screenshot: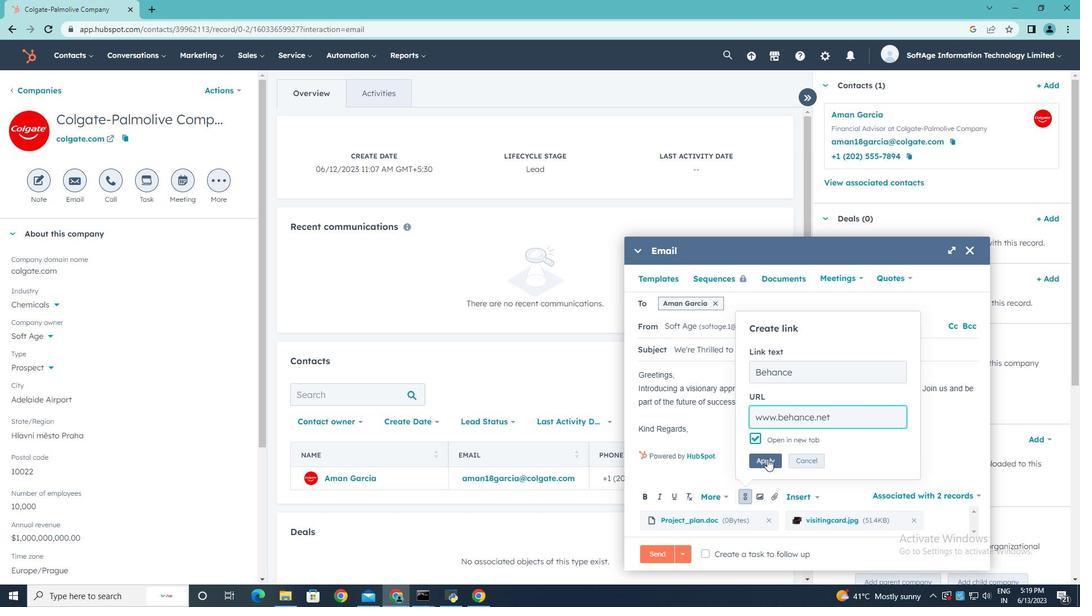 
Action: Mouse moved to (710, 554)
Screenshot: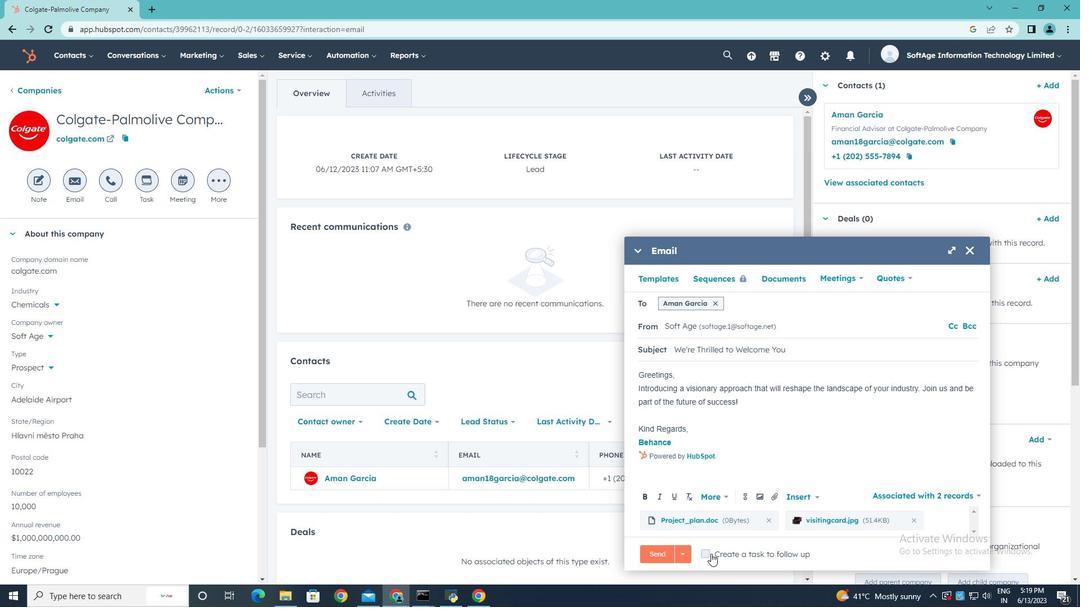 
Action: Mouse pressed left at (710, 554)
Screenshot: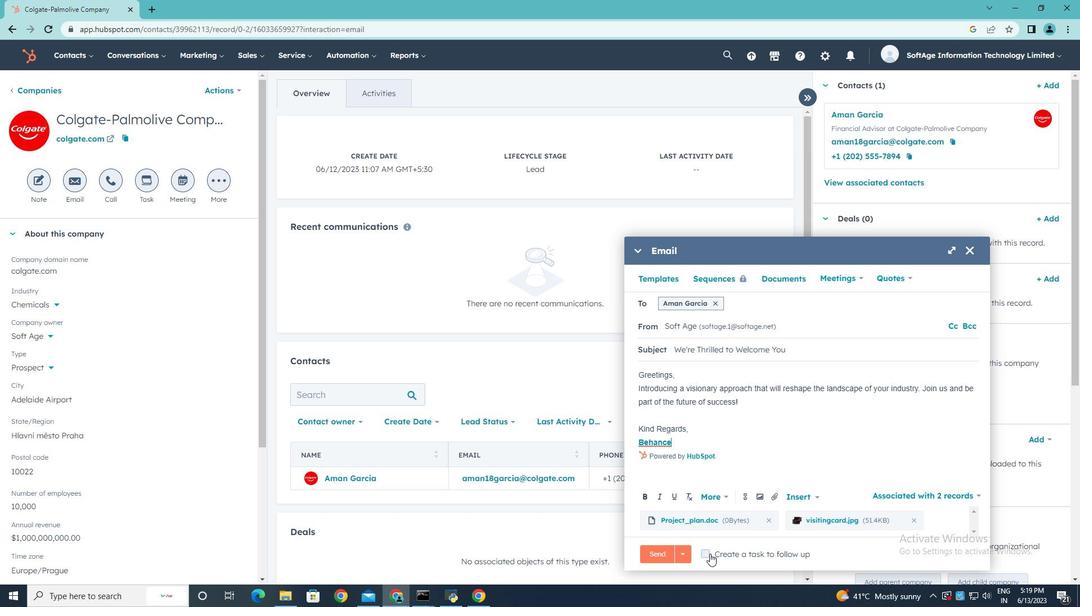 
Action: Mouse moved to (919, 553)
Screenshot: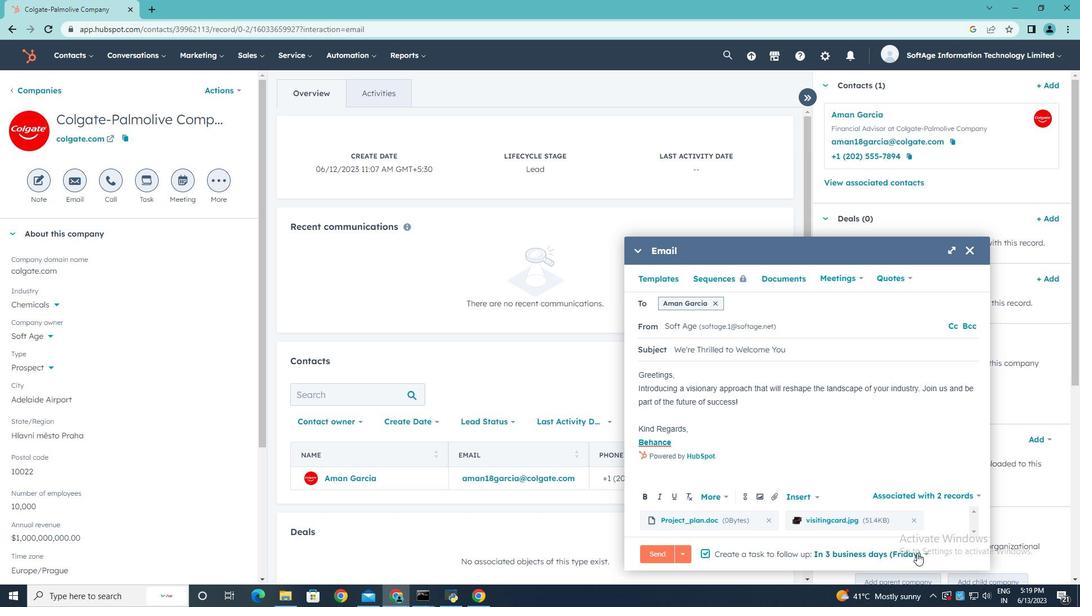 
Action: Mouse pressed left at (919, 553)
Screenshot: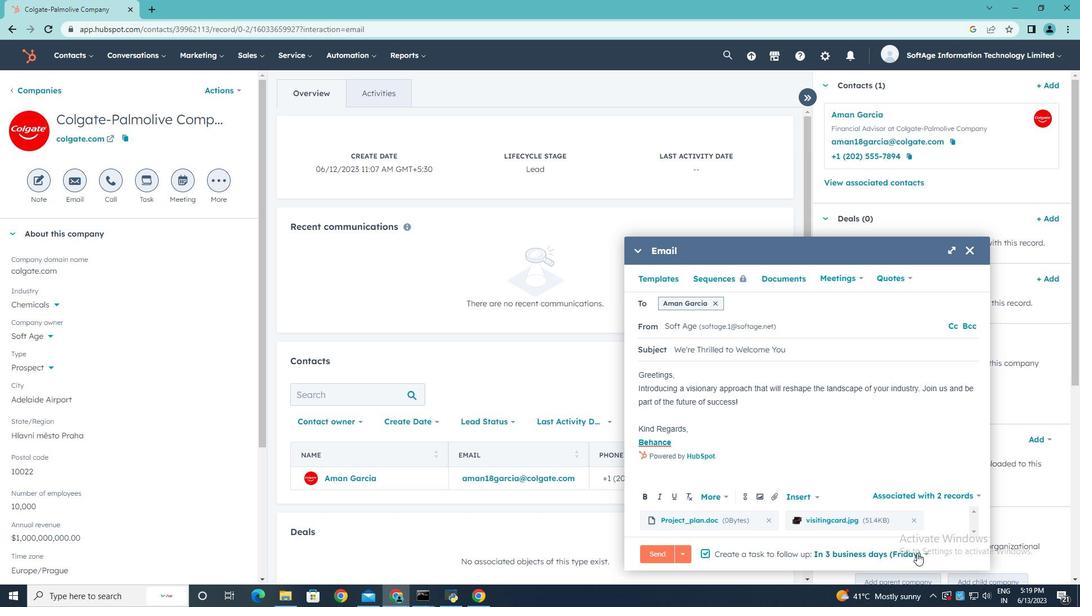 
Action: Mouse moved to (900, 447)
Screenshot: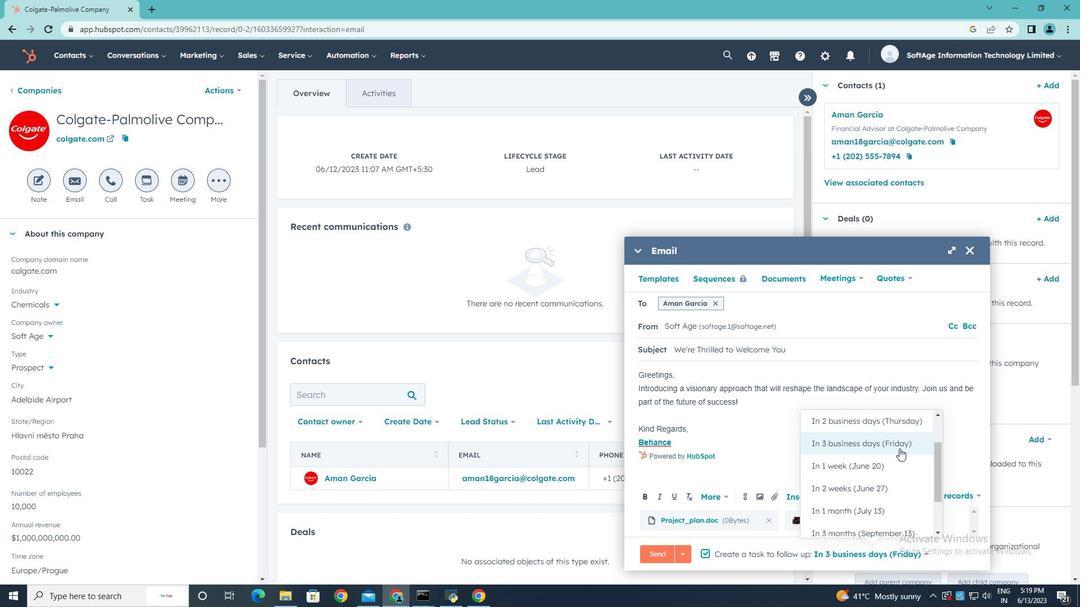 
Action: Mouse pressed left at (900, 447)
Screenshot: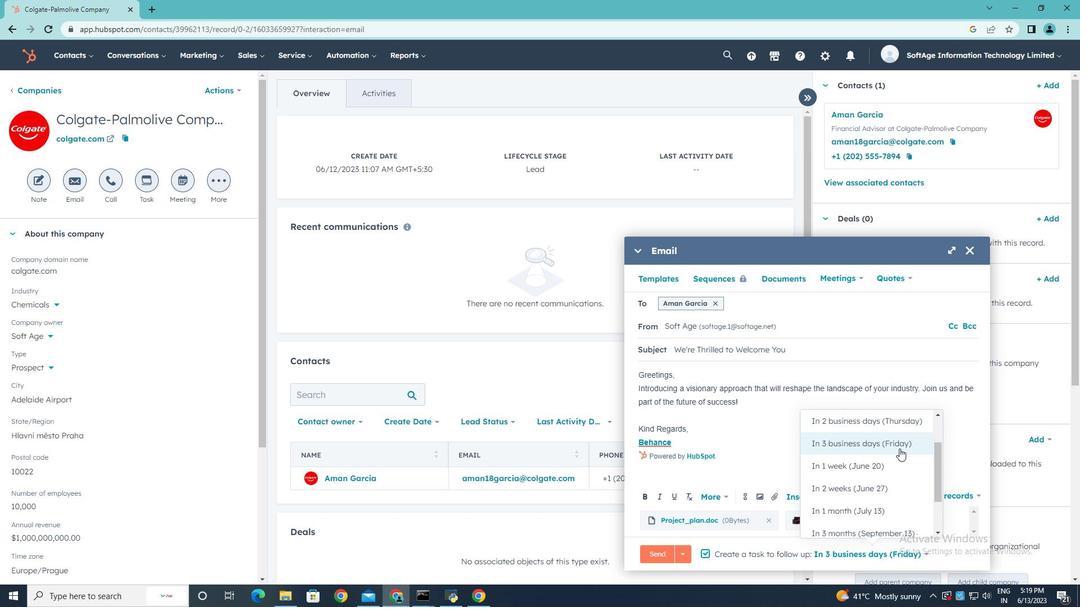 
Action: Mouse moved to (656, 557)
Screenshot: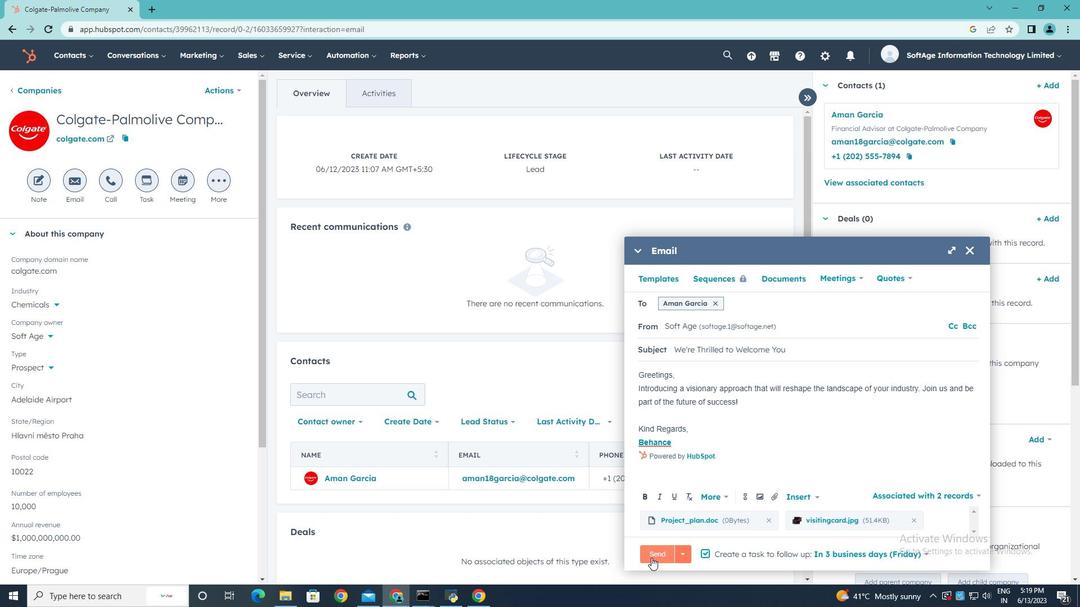 
Action: Mouse pressed left at (656, 557)
Screenshot: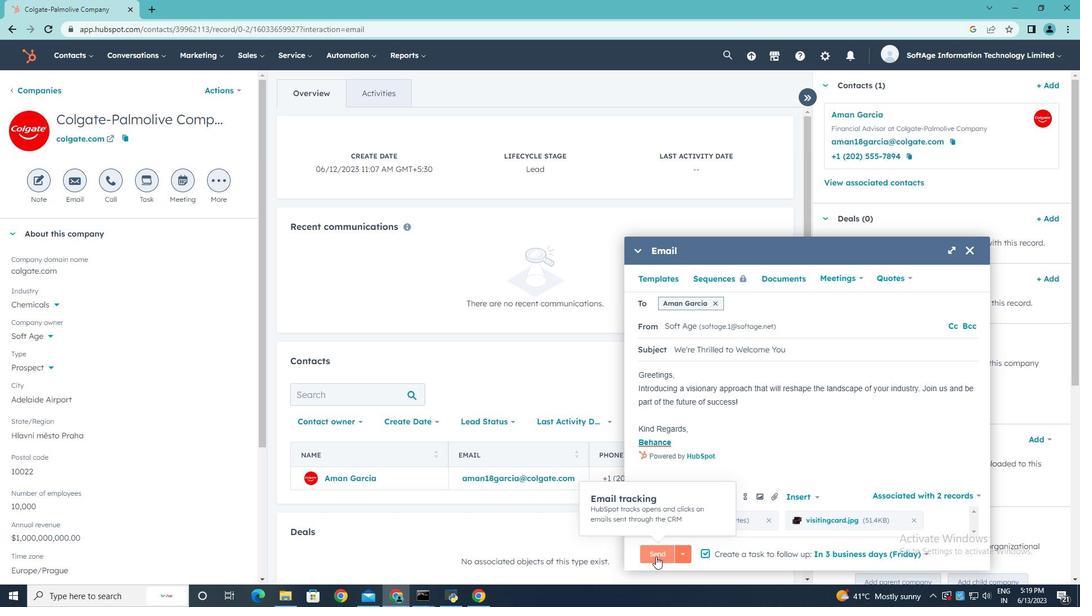 
